 Task: Check the sale-to-list ratio of bar in the last 5 years.
Action: Mouse moved to (987, 220)
Screenshot: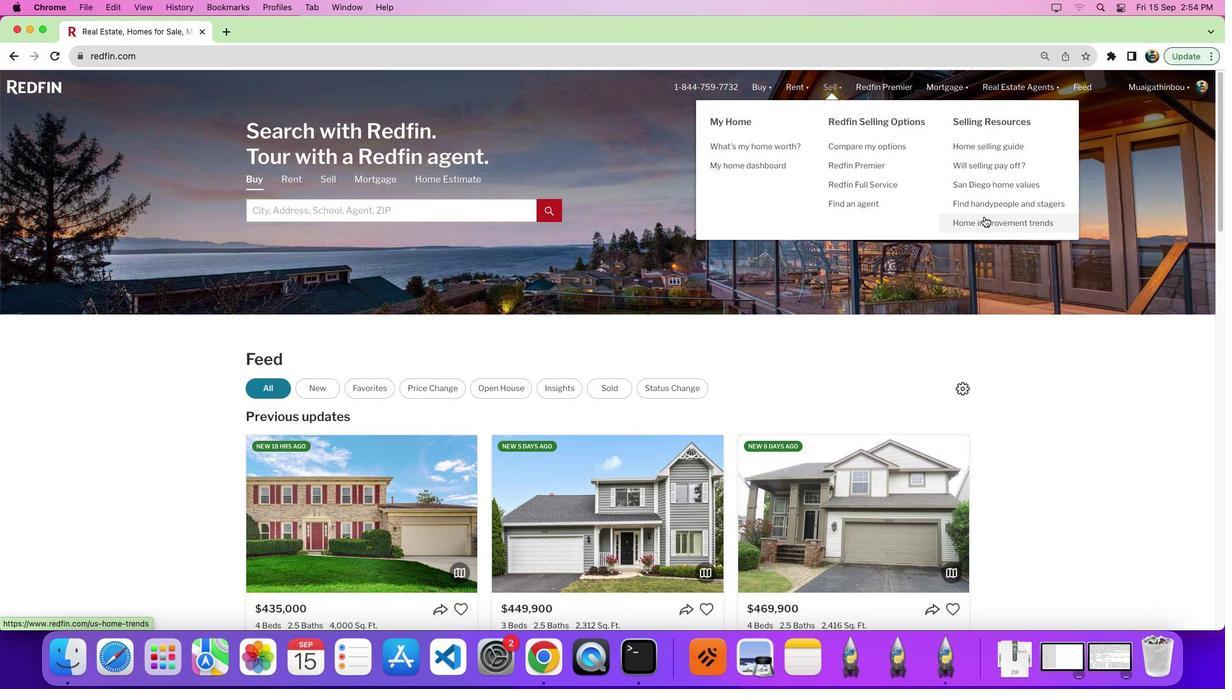 
Action: Mouse pressed left at (987, 220)
Screenshot: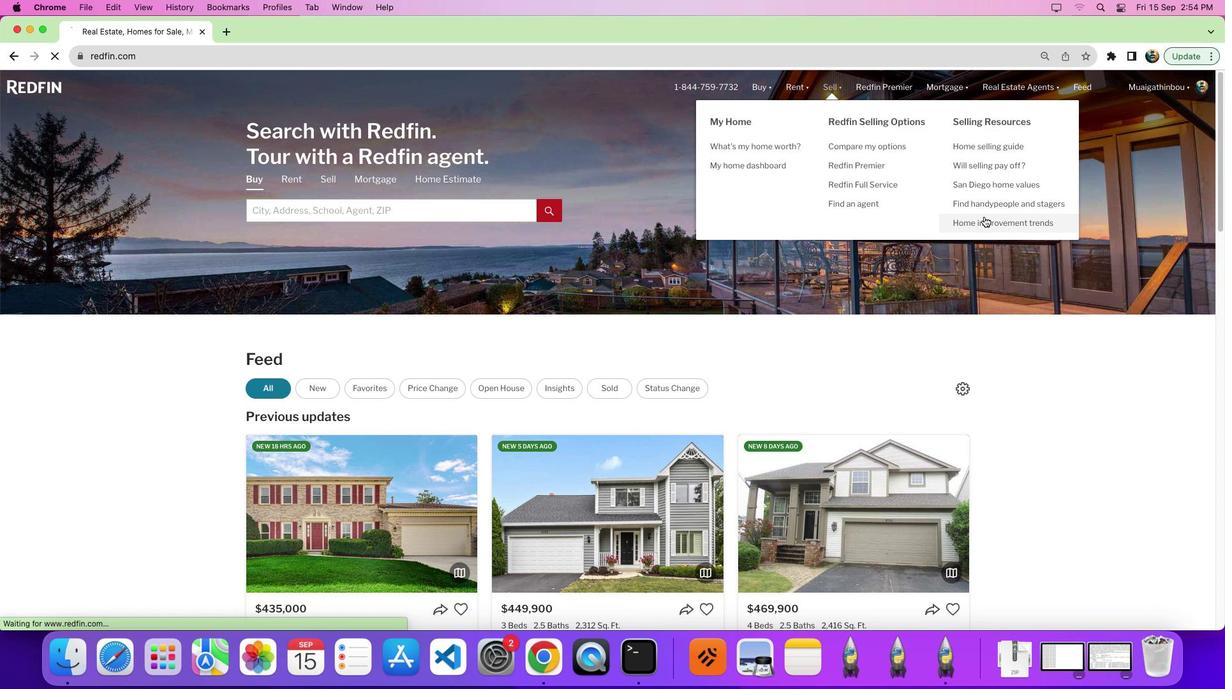 
Action: Mouse pressed left at (987, 220)
Screenshot: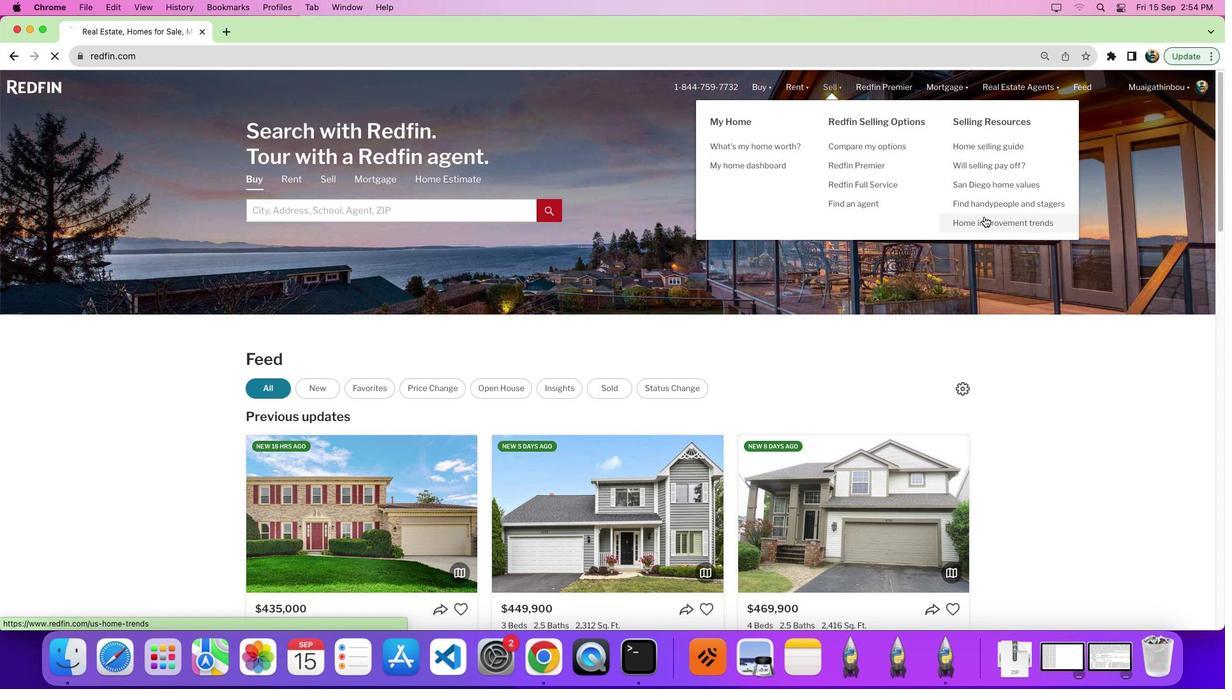 
Action: Mouse moved to (594, 324)
Screenshot: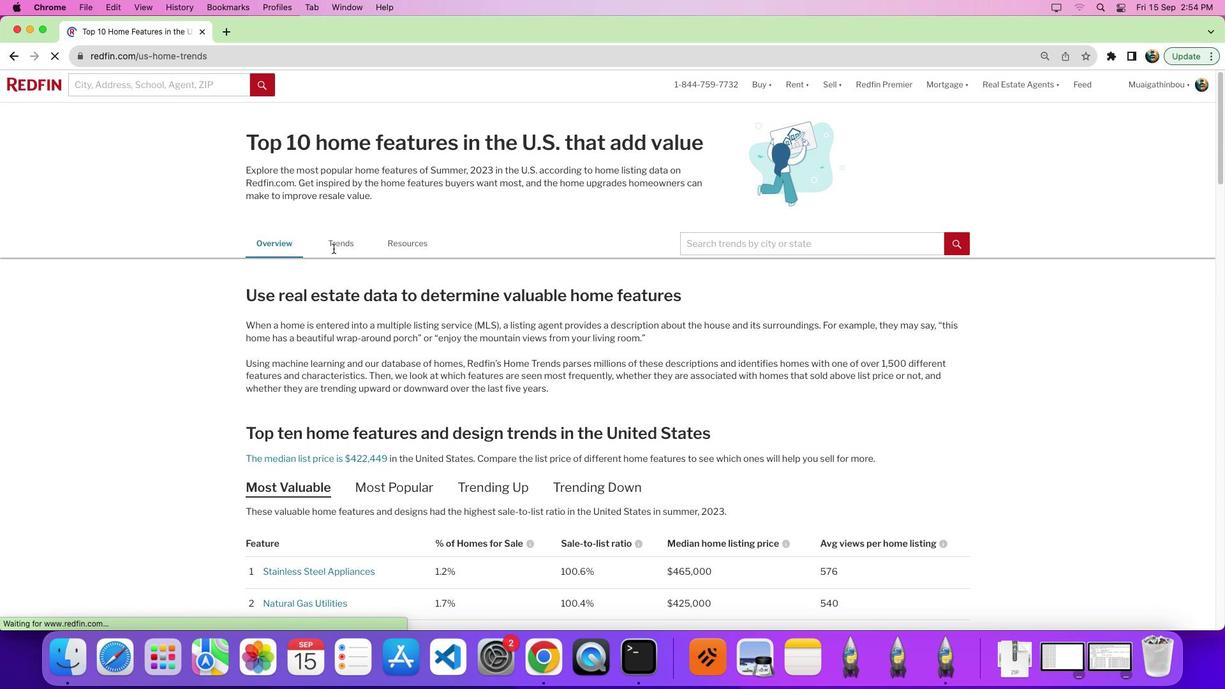 
Action: Mouse scrolled (594, 324) with delta (3, 2)
Screenshot: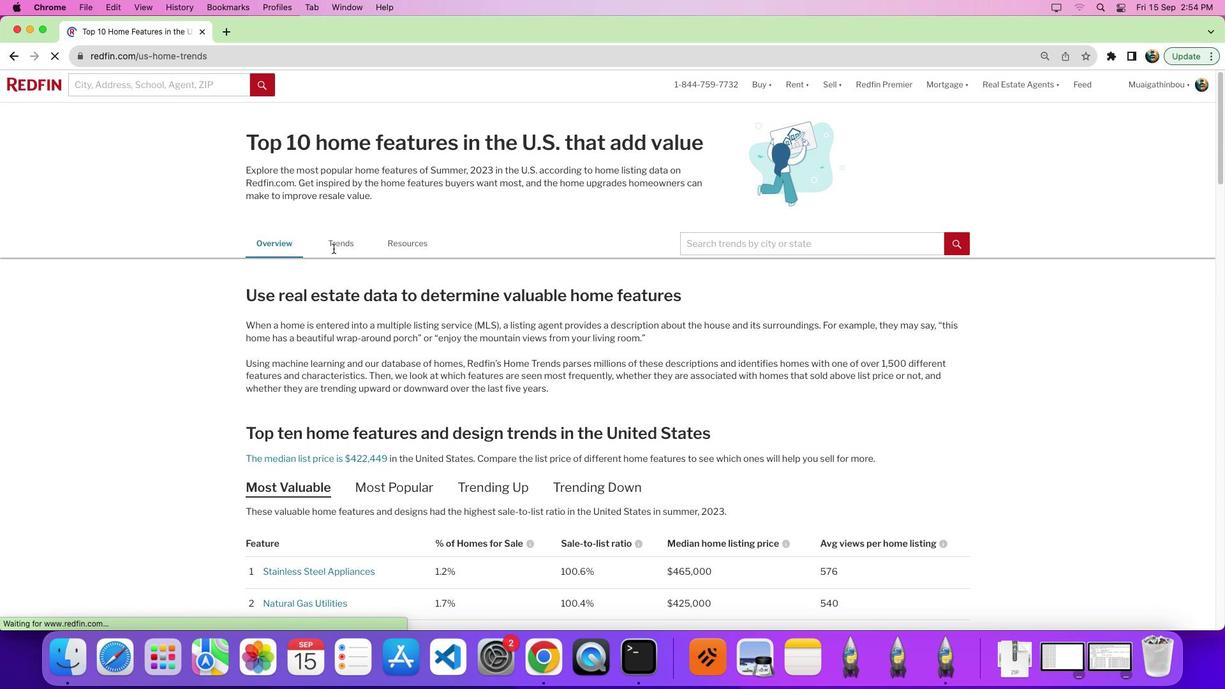 
Action: Mouse moved to (351, 253)
Screenshot: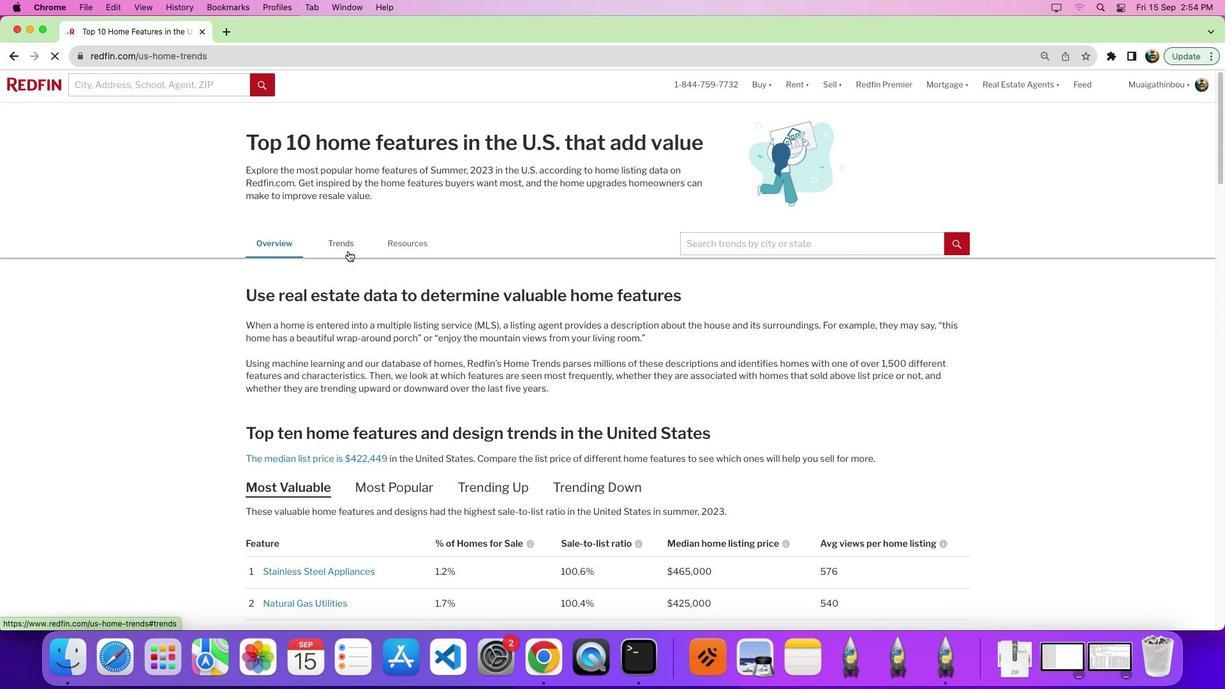 
Action: Mouse pressed left at (351, 253)
Screenshot: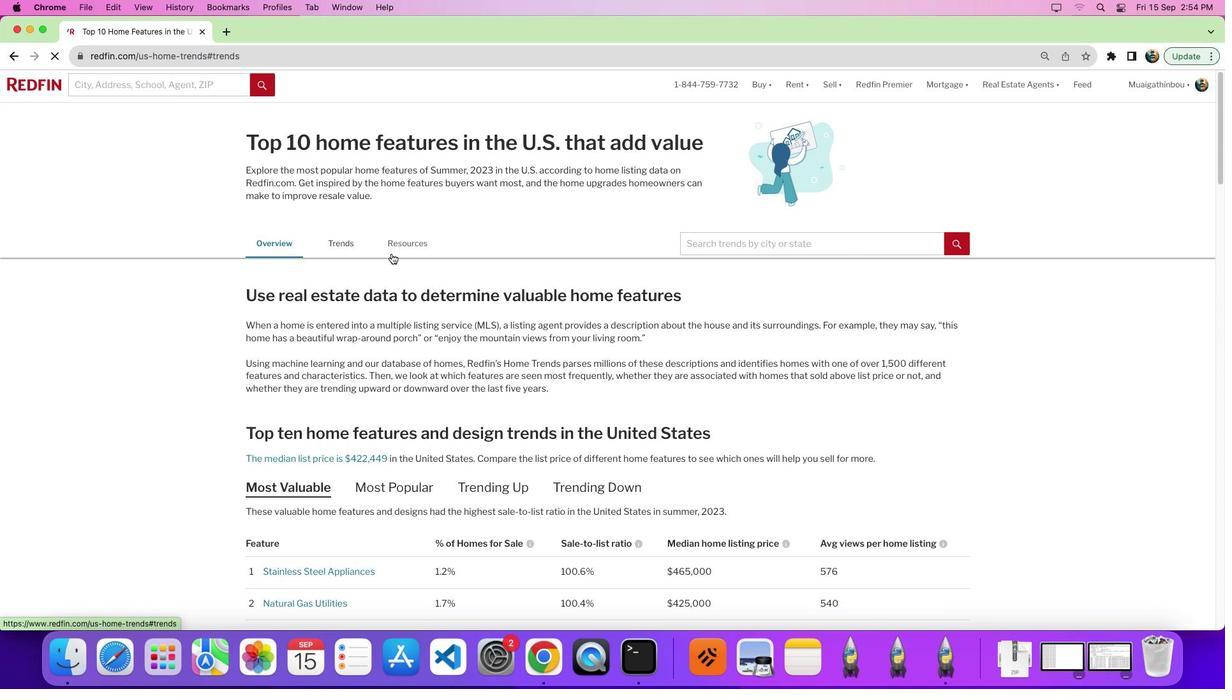 
Action: Mouse moved to (555, 276)
Screenshot: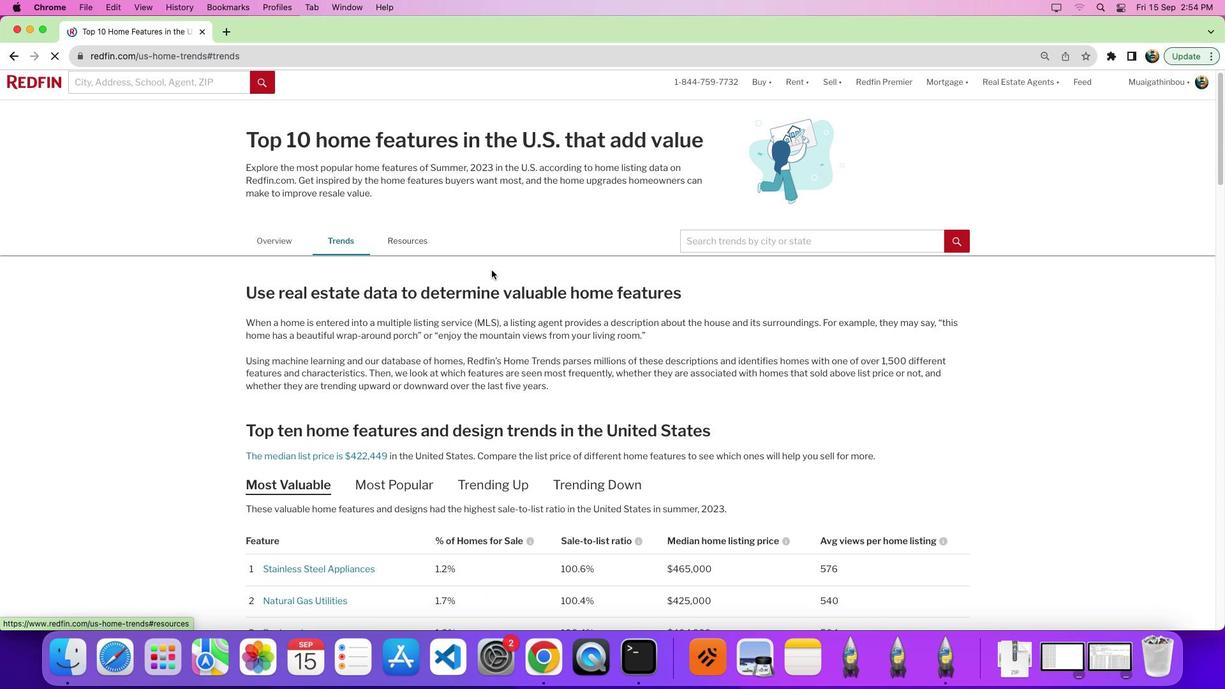 
Action: Mouse scrolled (555, 276) with delta (3, 2)
Screenshot: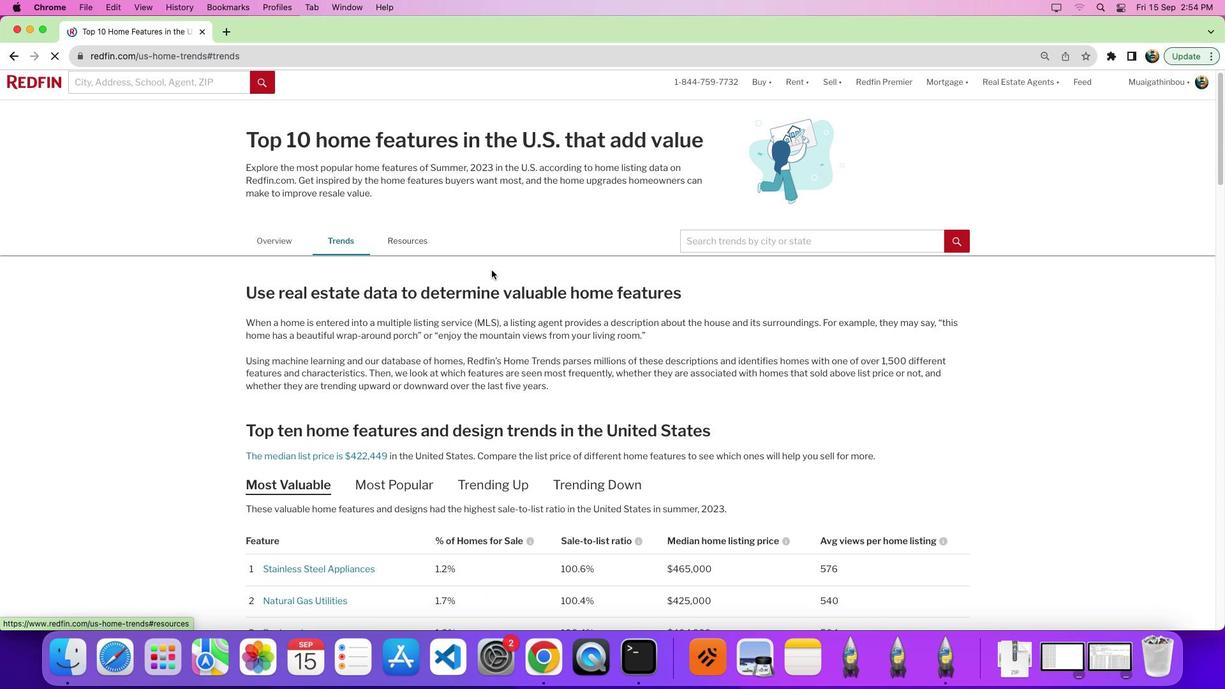 
Action: Mouse moved to (553, 296)
Screenshot: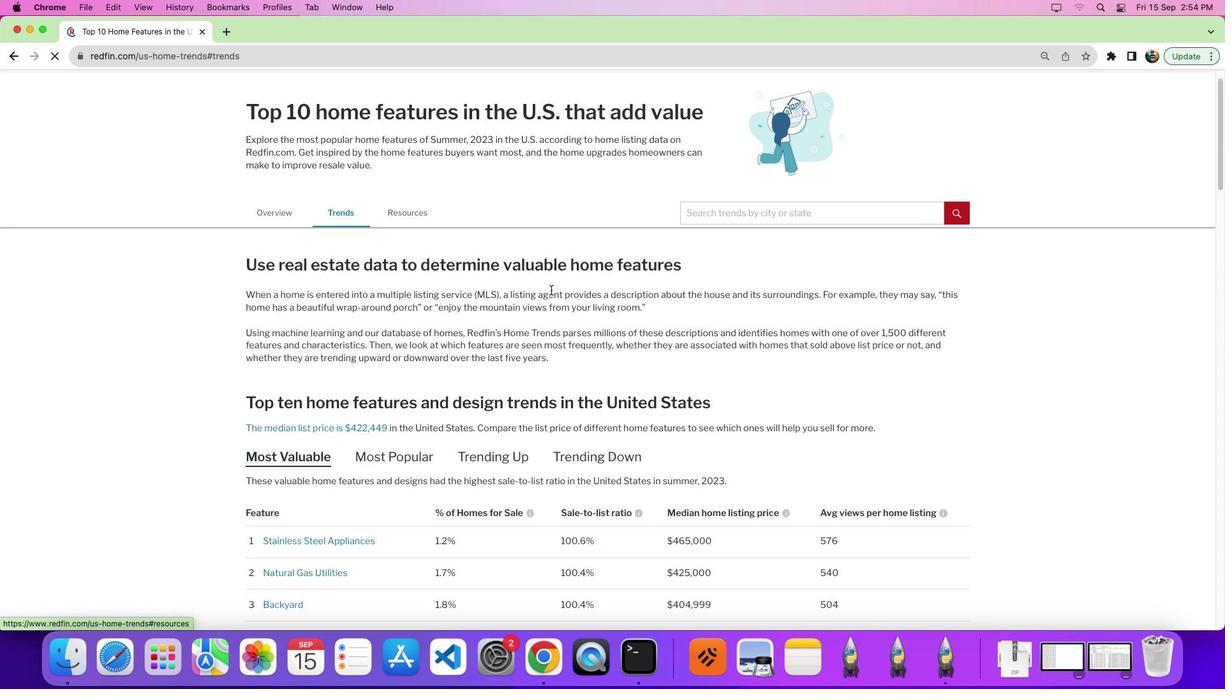 
Action: Mouse scrolled (553, 296) with delta (3, 2)
Screenshot: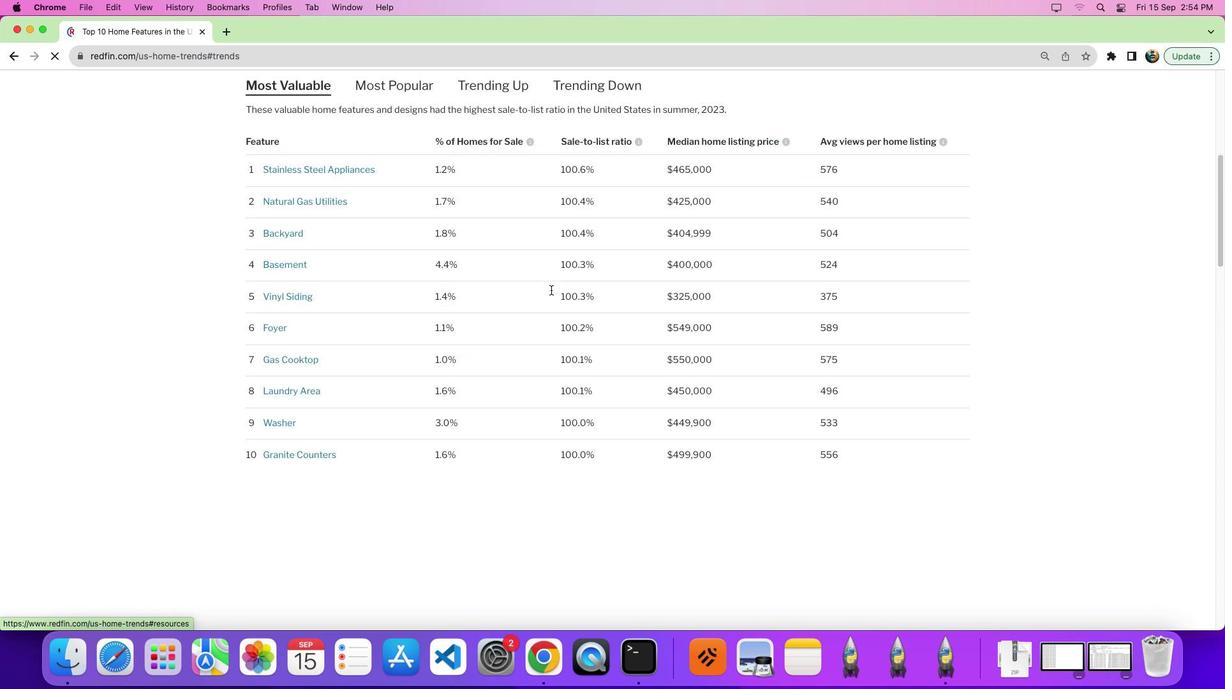 
Action: Mouse scrolled (553, 296) with delta (3, 2)
Screenshot: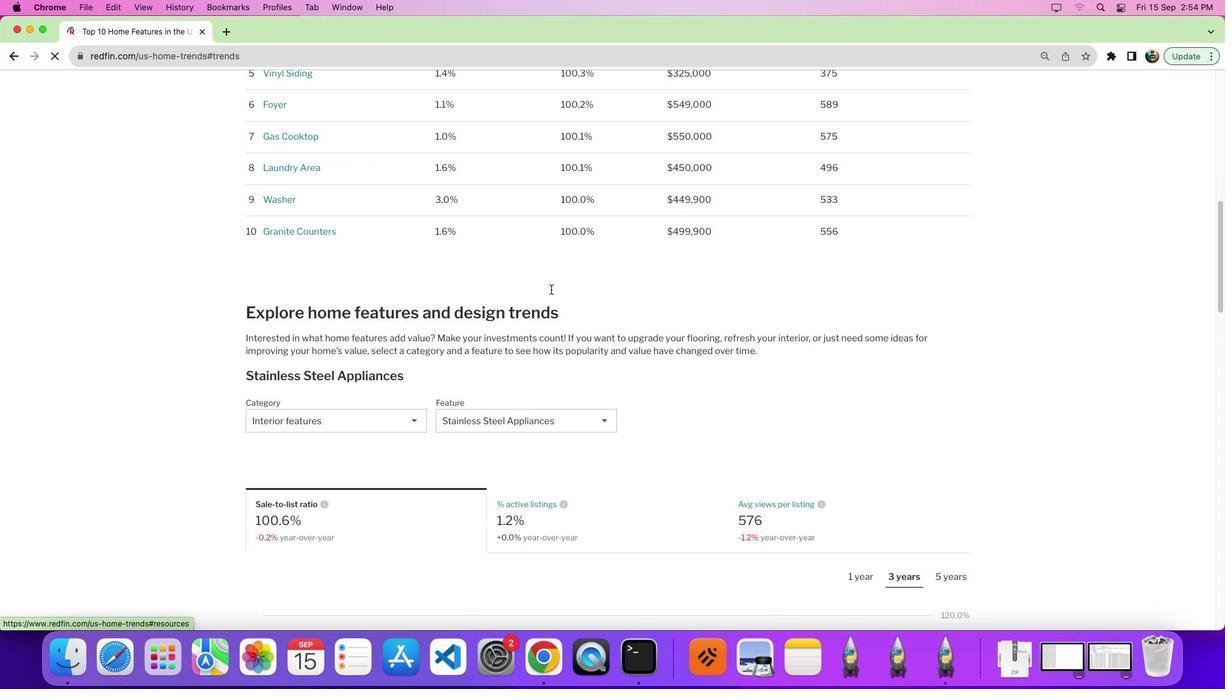 
Action: Mouse moved to (553, 296)
Screenshot: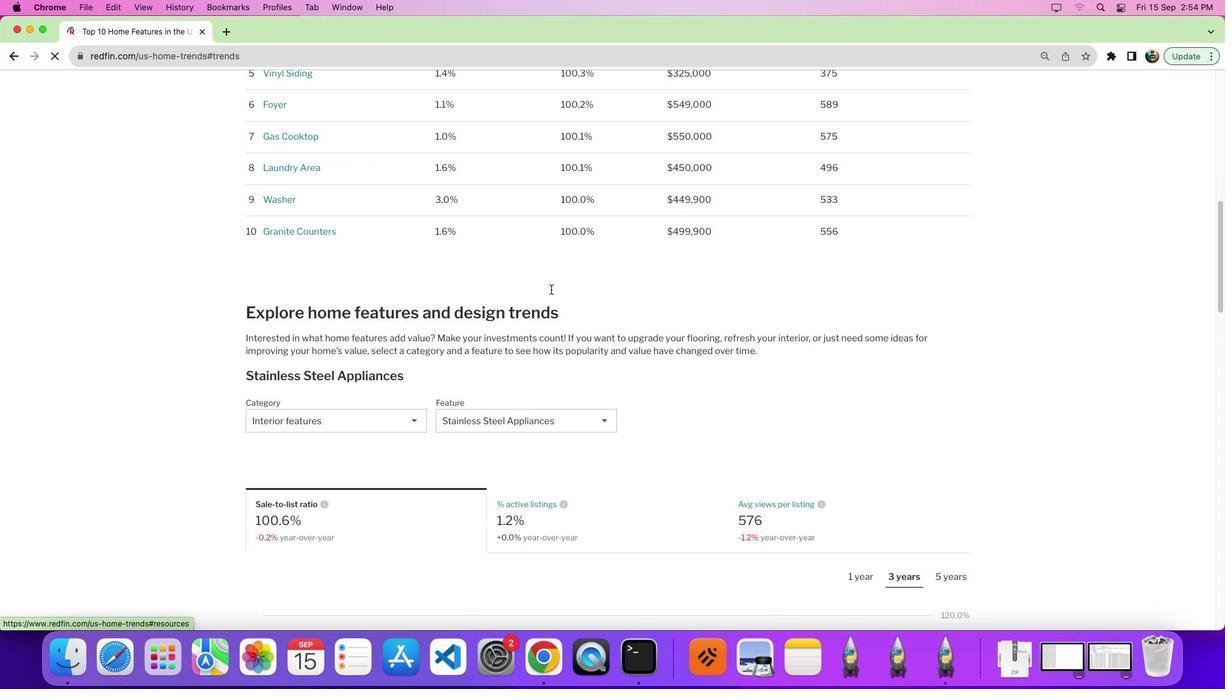 
Action: Mouse scrolled (553, 296) with delta (3, -1)
Screenshot: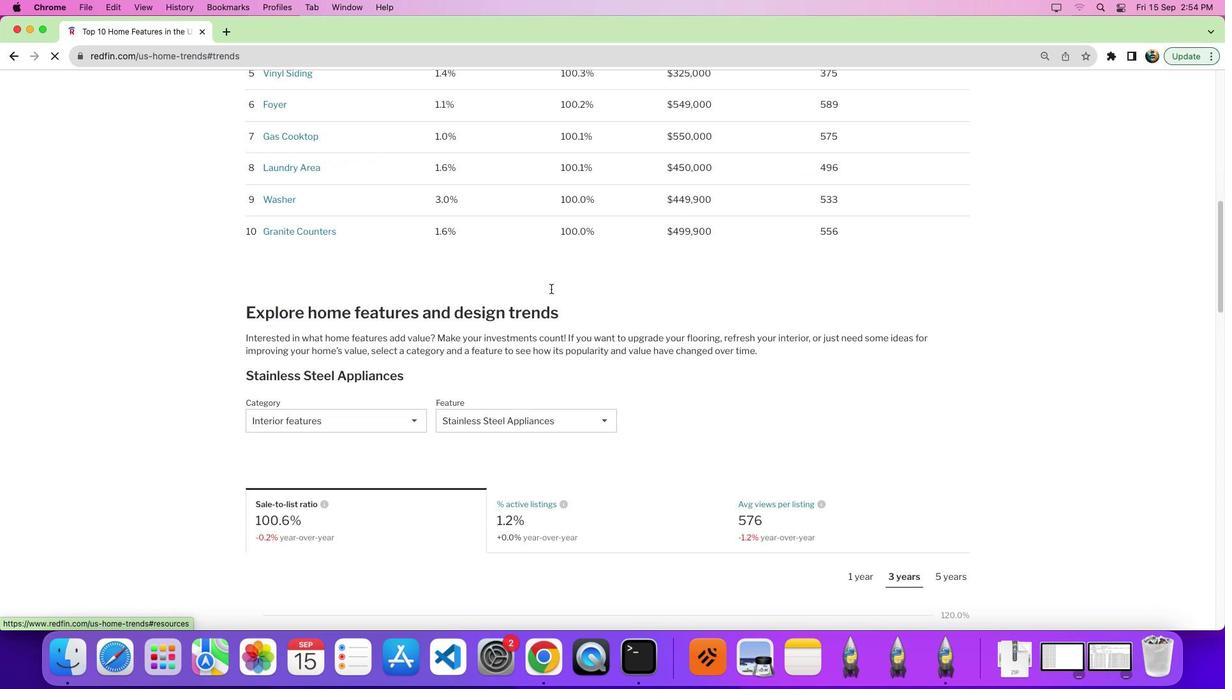 
Action: Mouse moved to (553, 295)
Screenshot: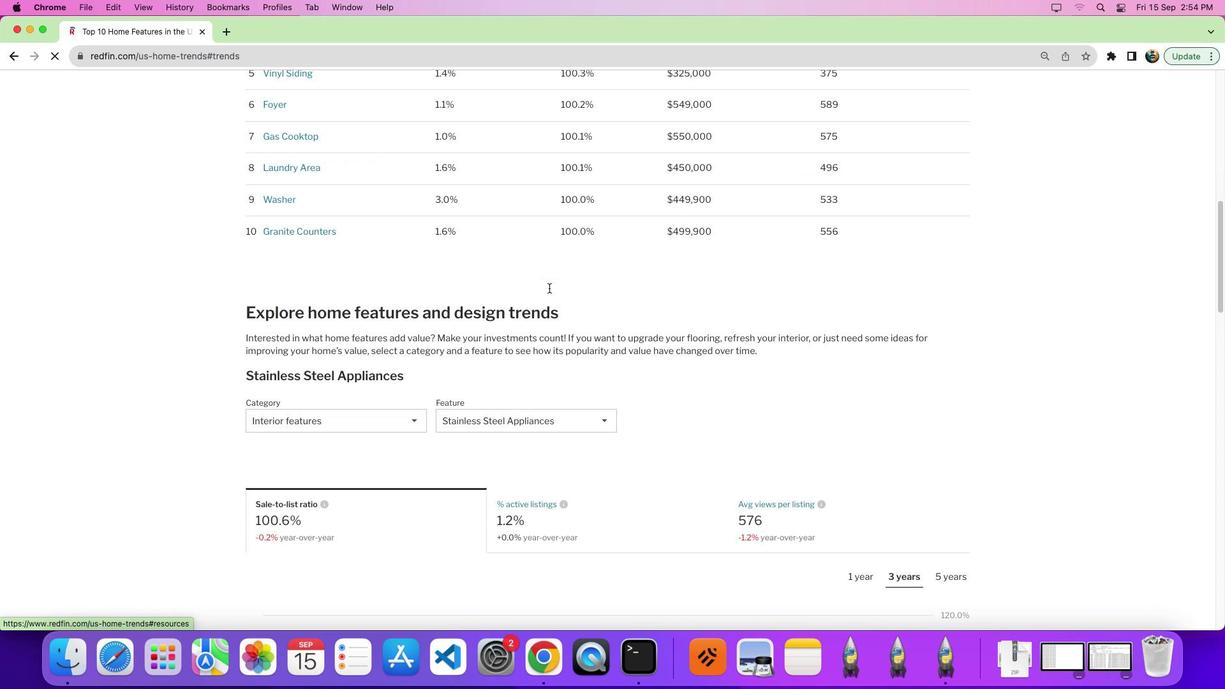 
Action: Mouse scrolled (553, 295) with delta (3, -4)
Screenshot: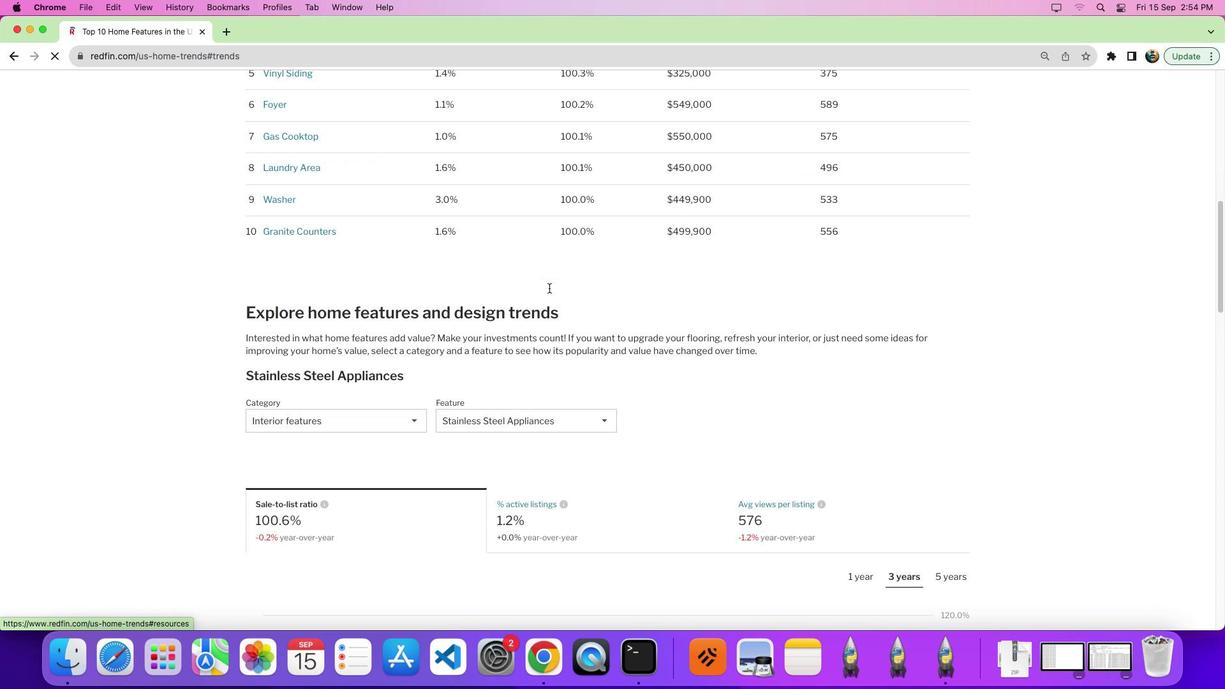 
Action: Mouse moved to (550, 291)
Screenshot: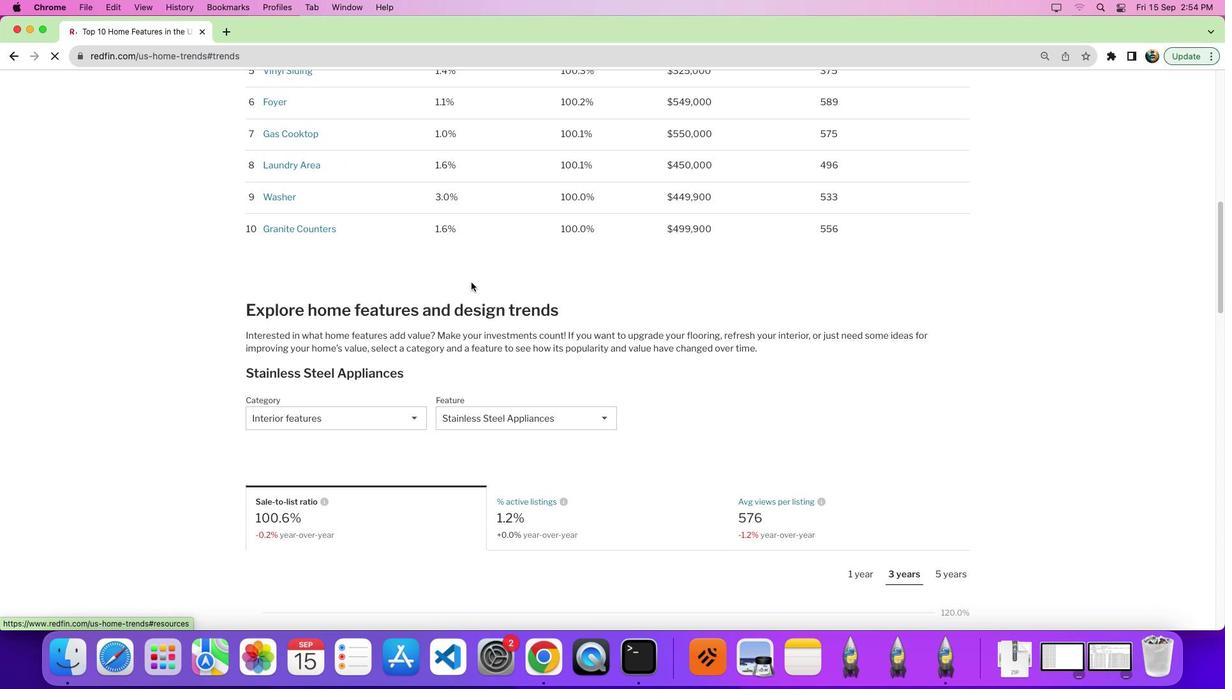 
Action: Mouse scrolled (550, 291) with delta (3, 2)
Screenshot: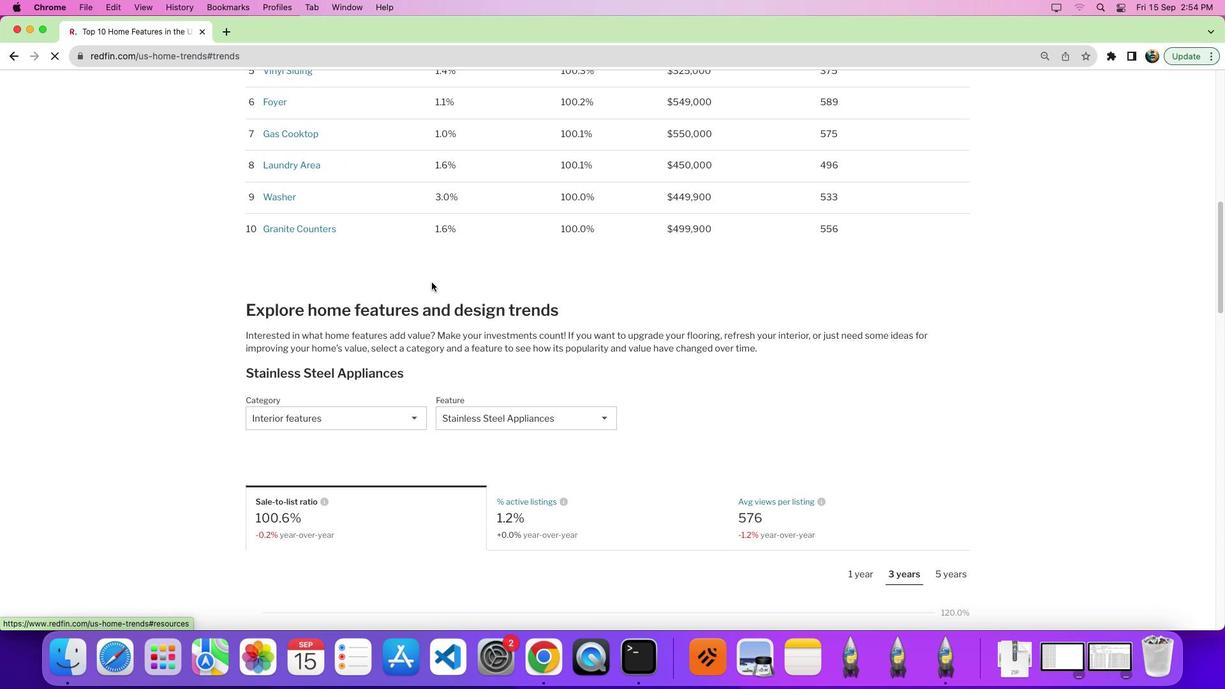 
Action: Mouse moved to (373, 420)
Screenshot: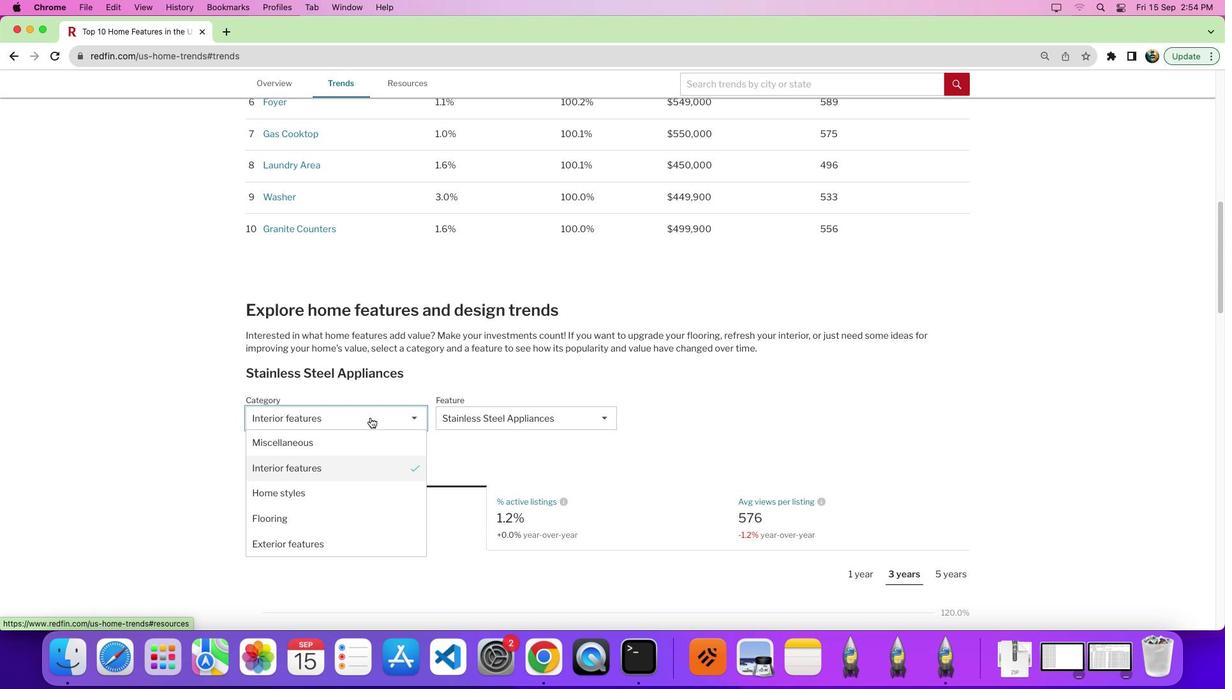
Action: Mouse pressed left at (373, 420)
Screenshot: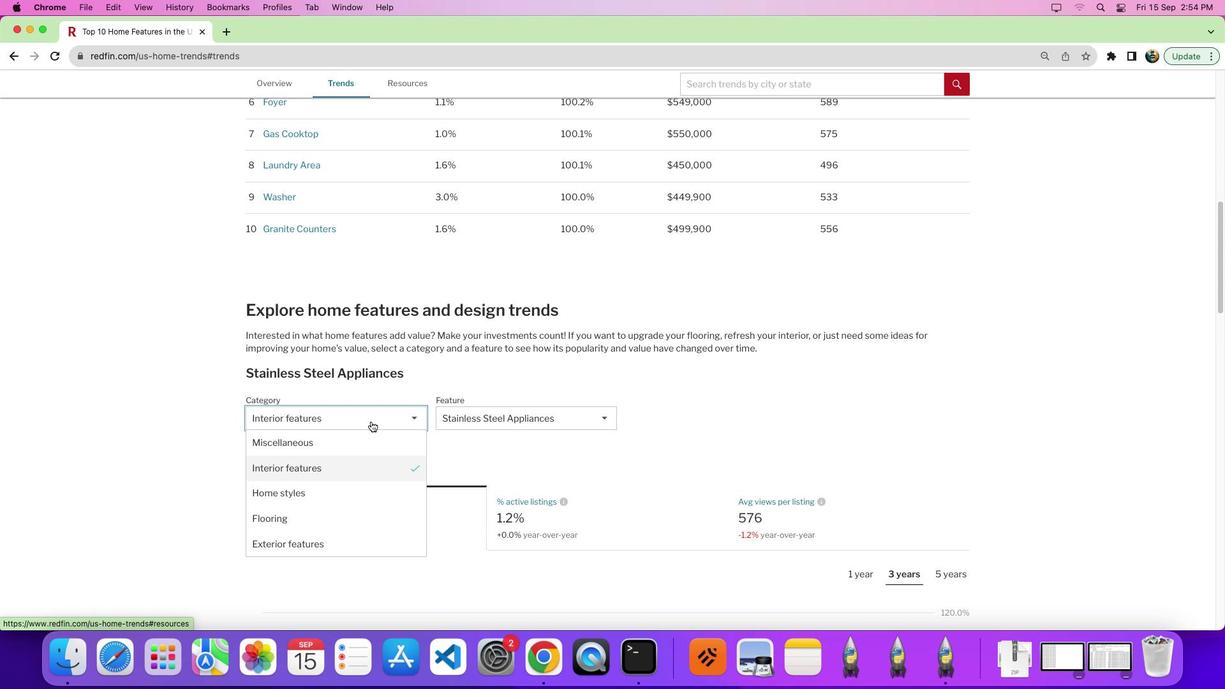 
Action: Mouse moved to (365, 469)
Screenshot: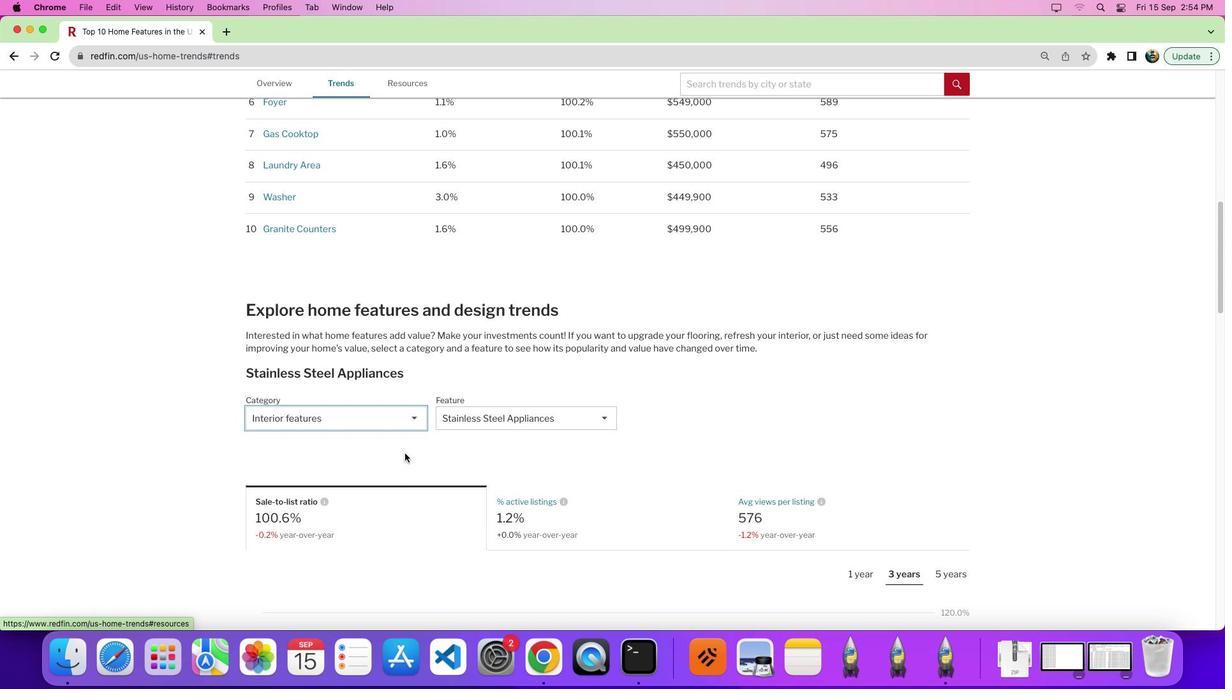 
Action: Mouse pressed left at (365, 469)
Screenshot: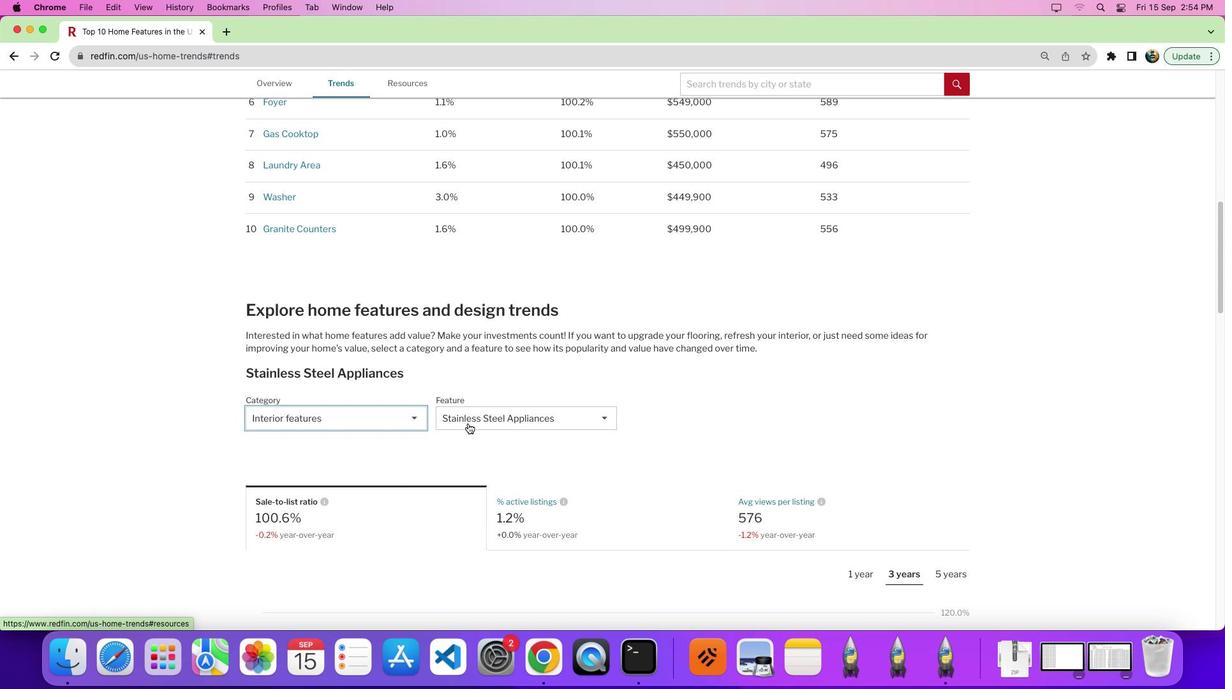 
Action: Mouse moved to (497, 416)
Screenshot: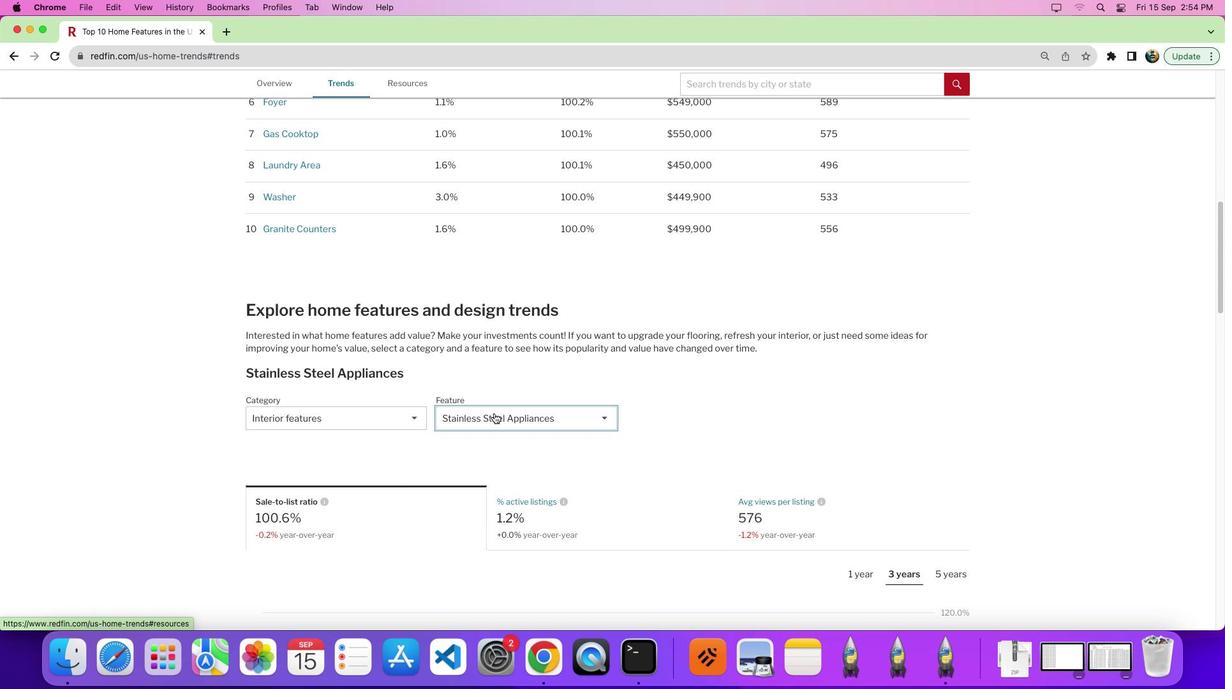 
Action: Mouse pressed left at (497, 416)
Screenshot: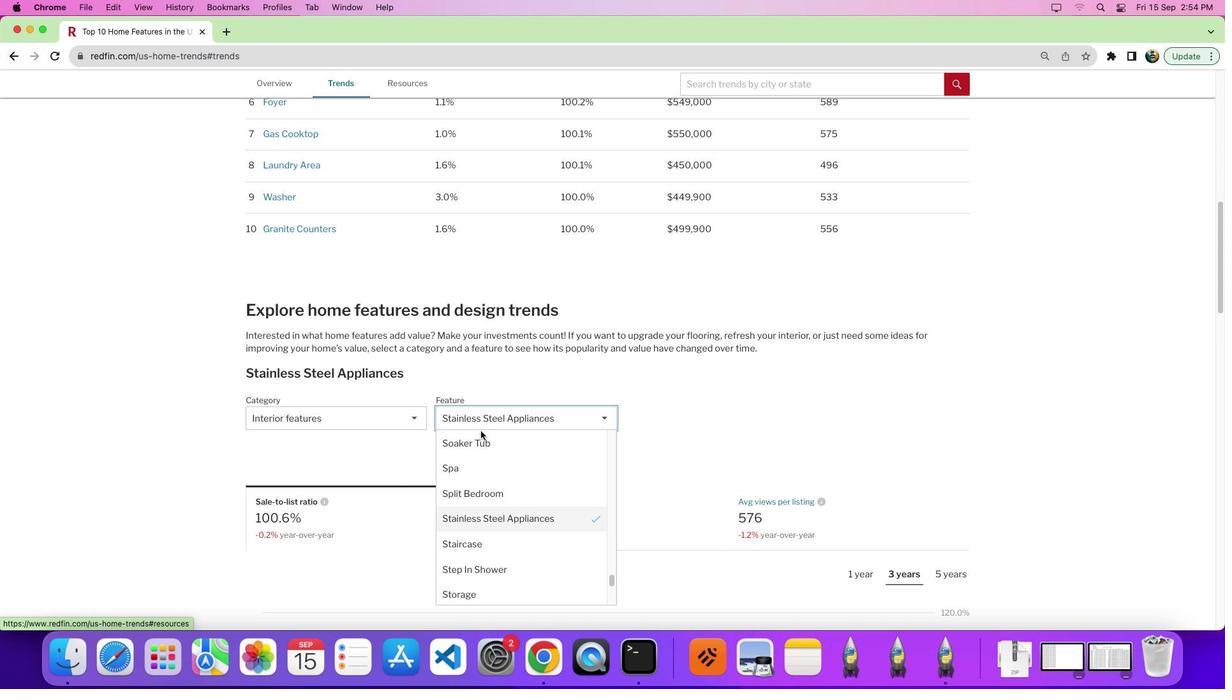 
Action: Mouse moved to (499, 462)
Screenshot: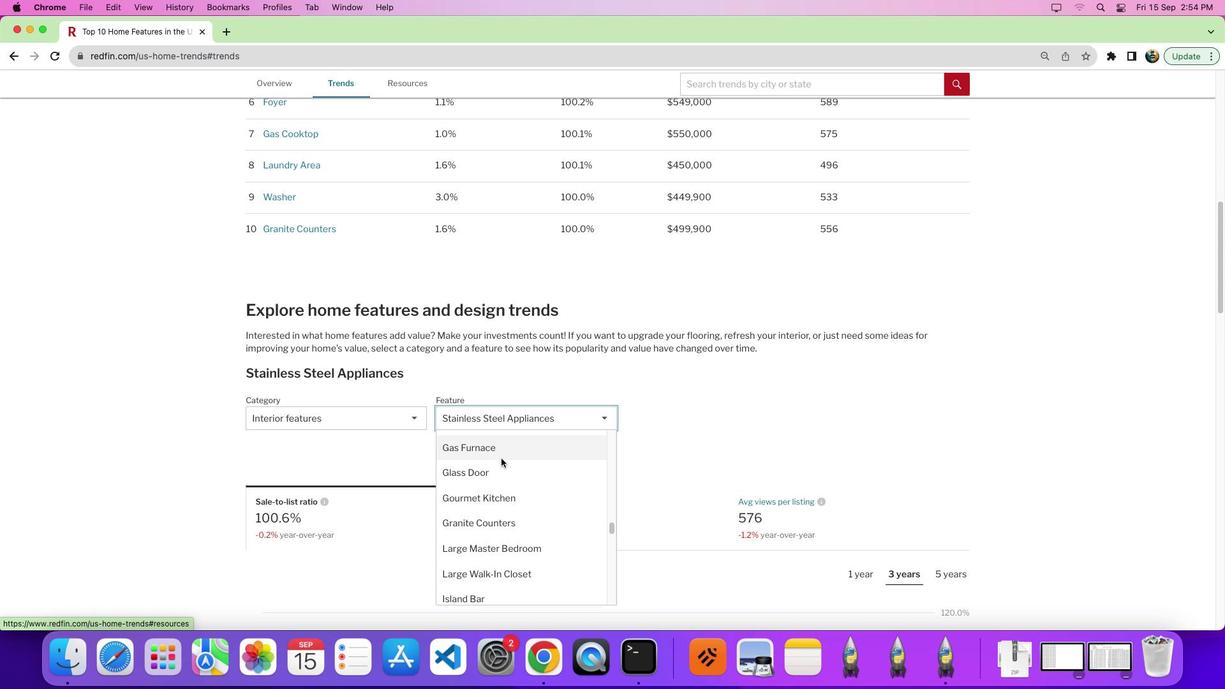 
Action: Mouse scrolled (499, 462) with delta (3, 3)
Screenshot: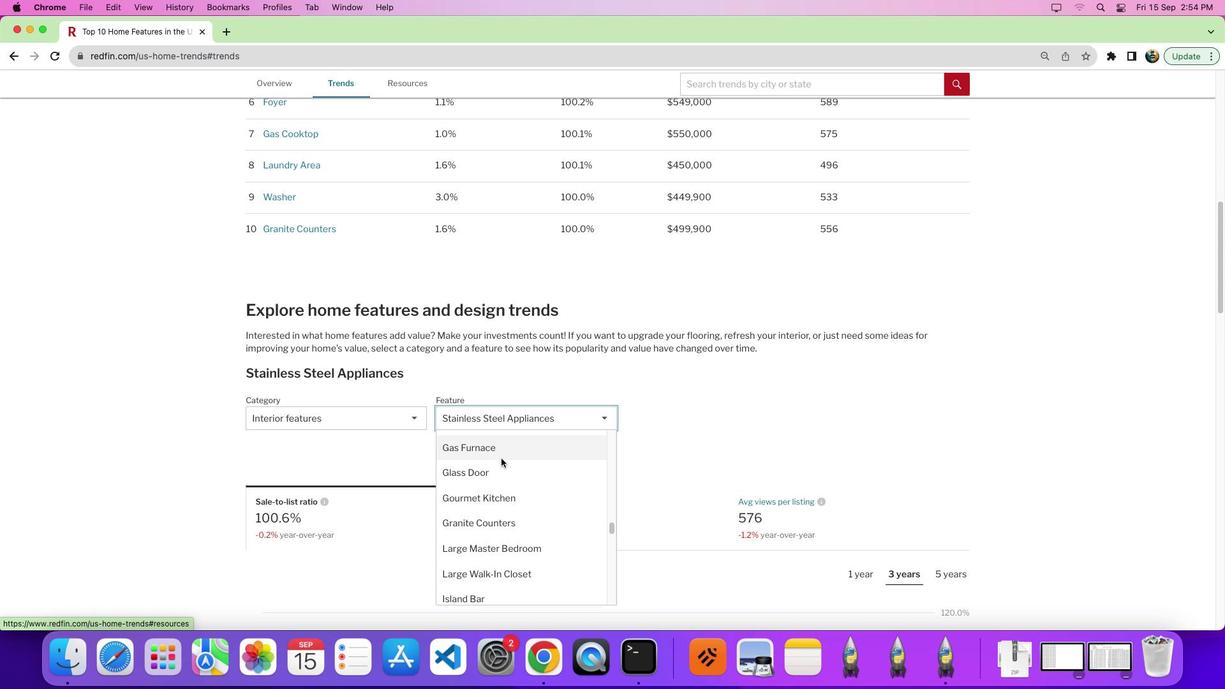 
Action: Mouse scrolled (499, 462) with delta (3, 4)
Screenshot: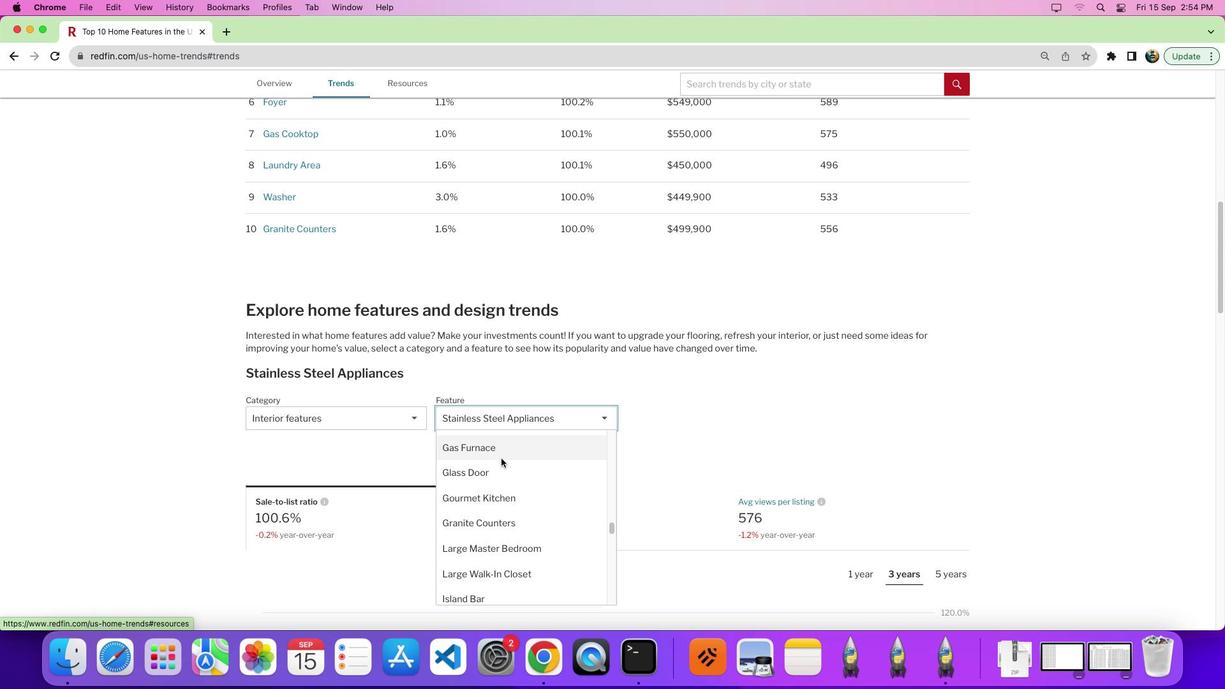
Action: Mouse moved to (499, 462)
Screenshot: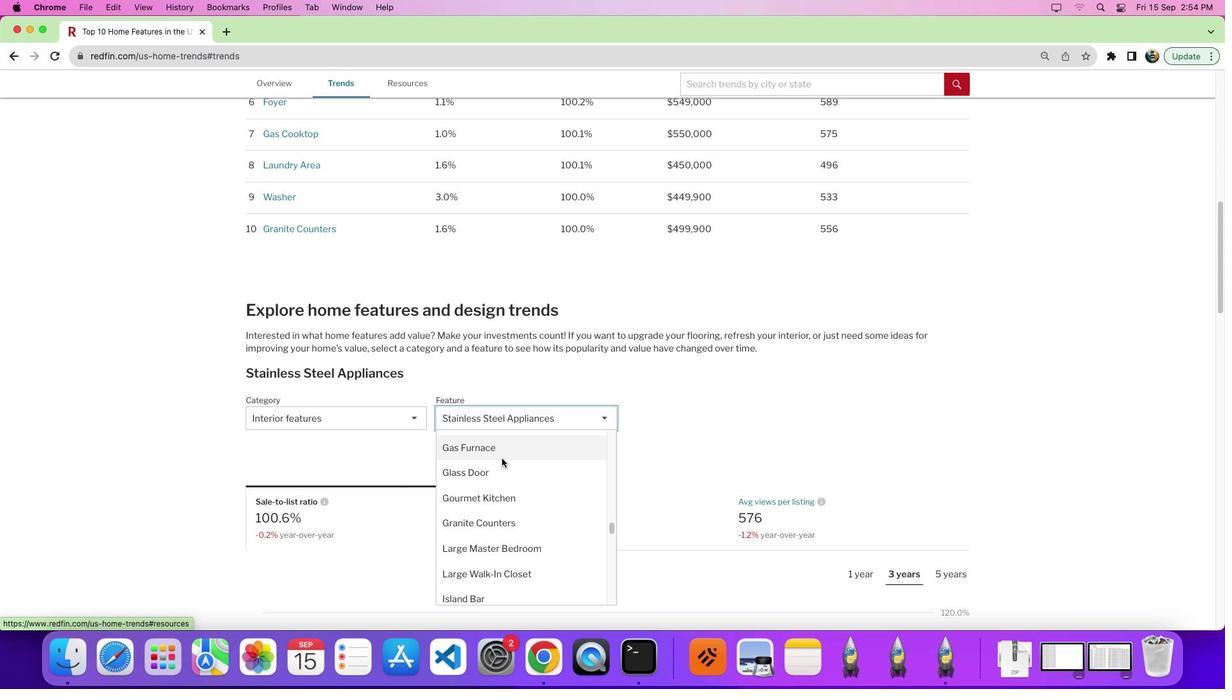 
Action: Mouse scrolled (499, 462) with delta (3, 9)
Screenshot: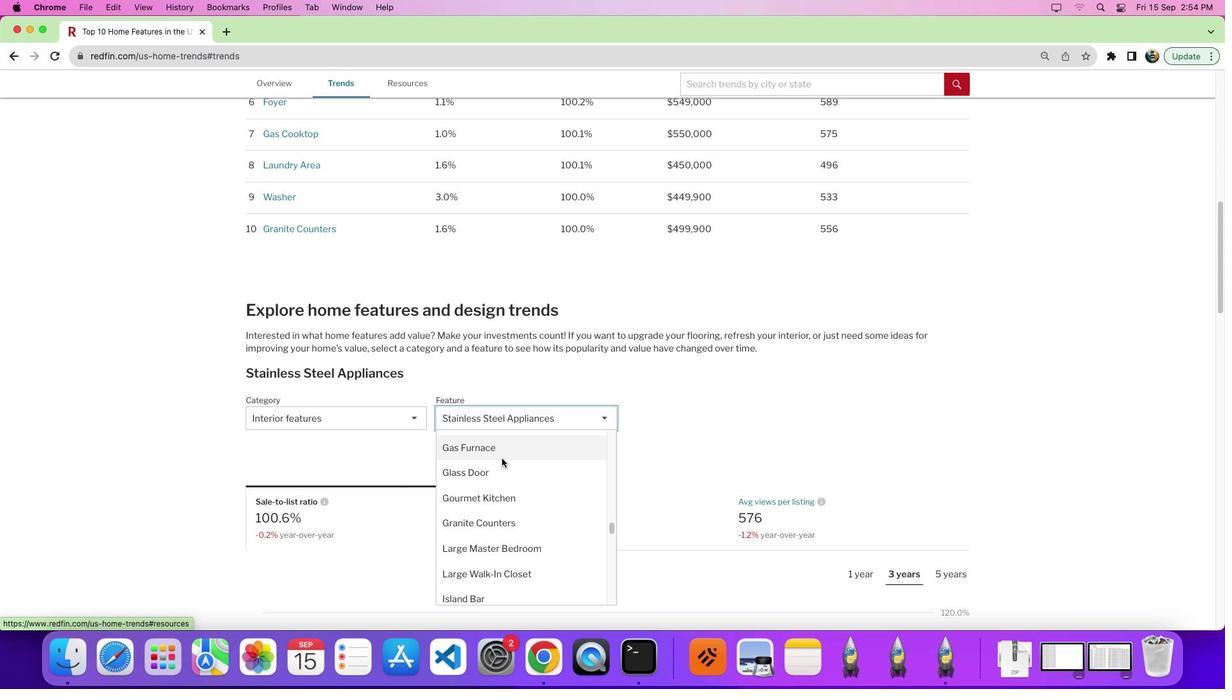 
Action: Mouse scrolled (499, 462) with delta (3, 12)
Screenshot: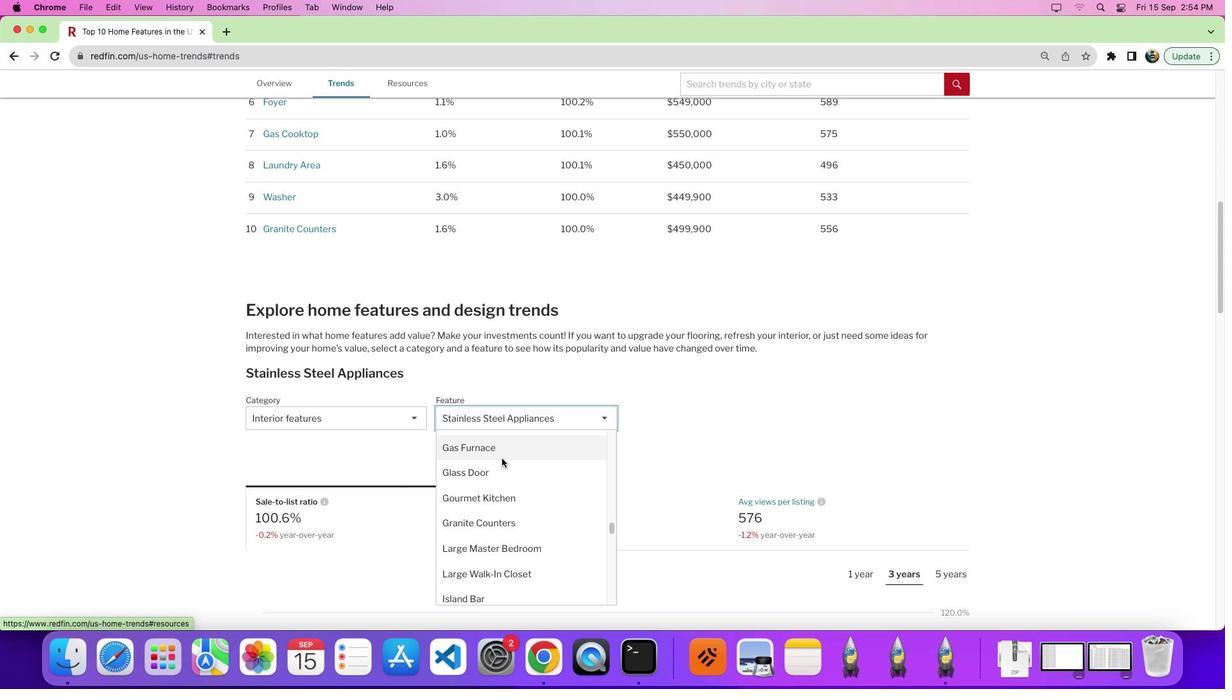 
Action: Mouse moved to (506, 462)
Screenshot: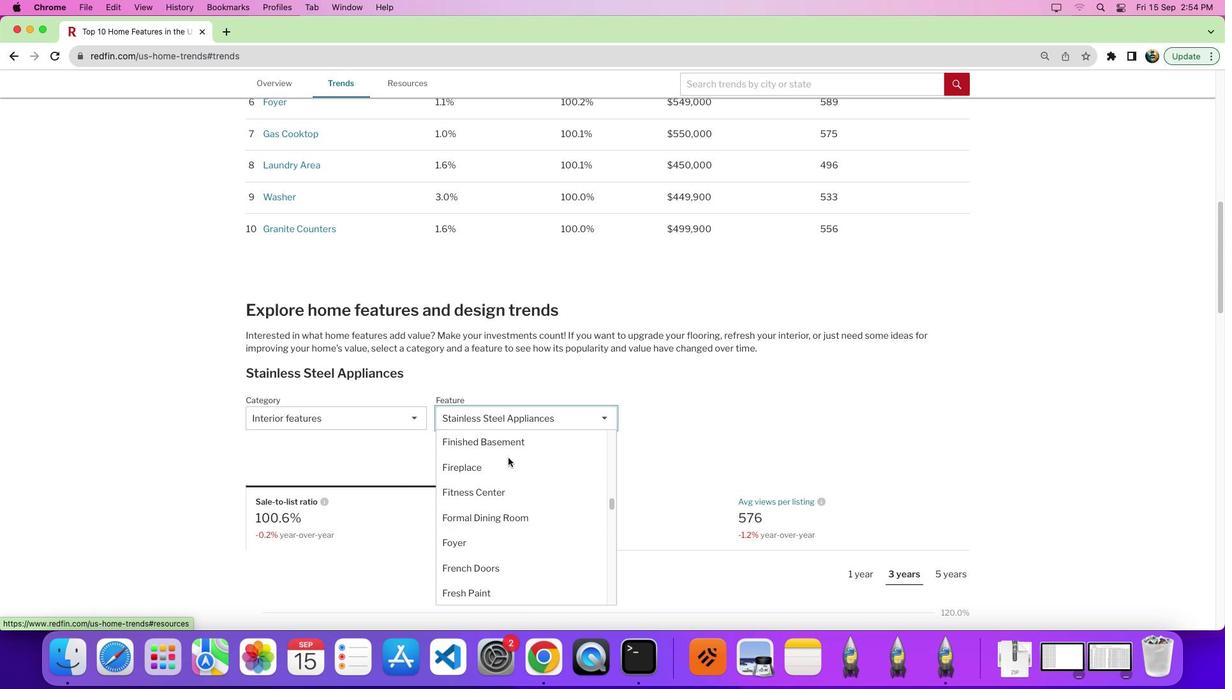 
Action: Mouse scrolled (506, 462) with delta (3, 3)
Screenshot: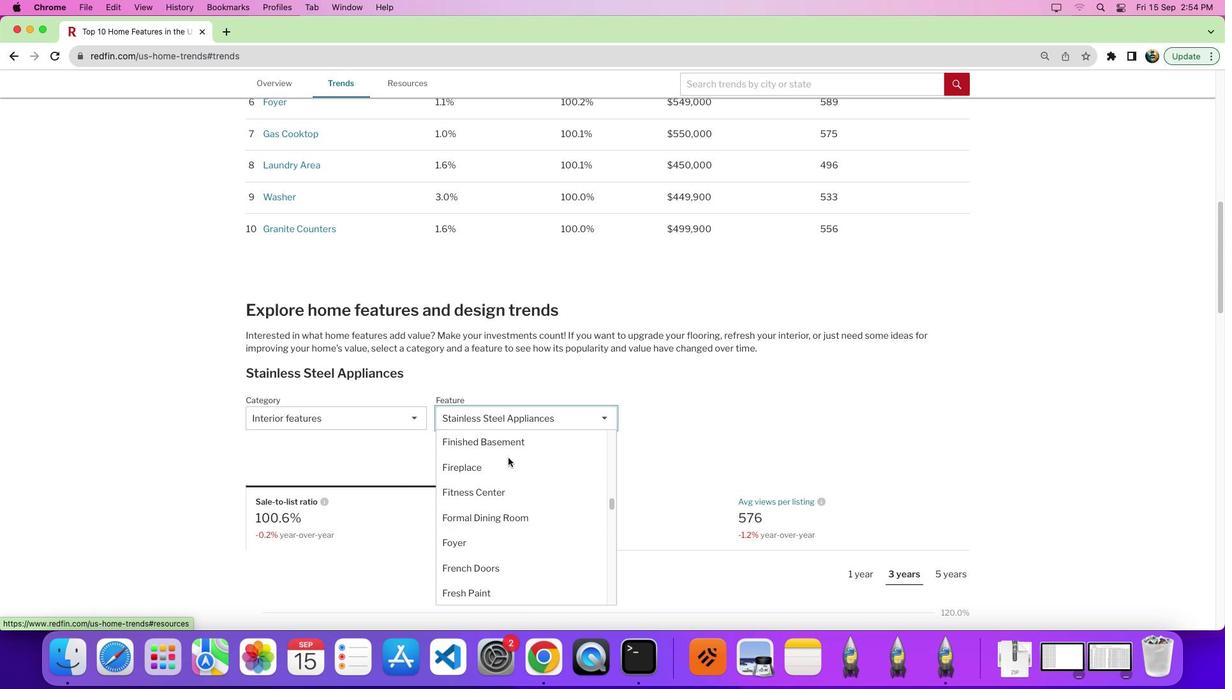
Action: Mouse scrolled (506, 462) with delta (3, 4)
Screenshot: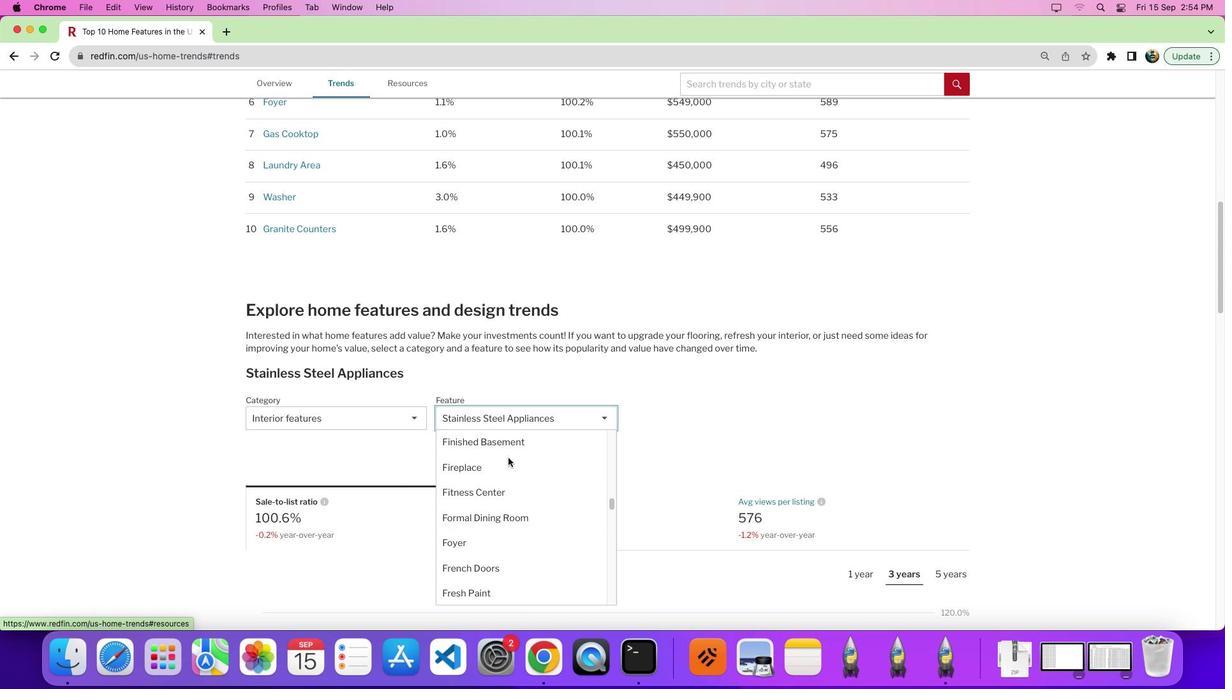 
Action: Mouse scrolled (506, 462) with delta (3, 9)
Screenshot: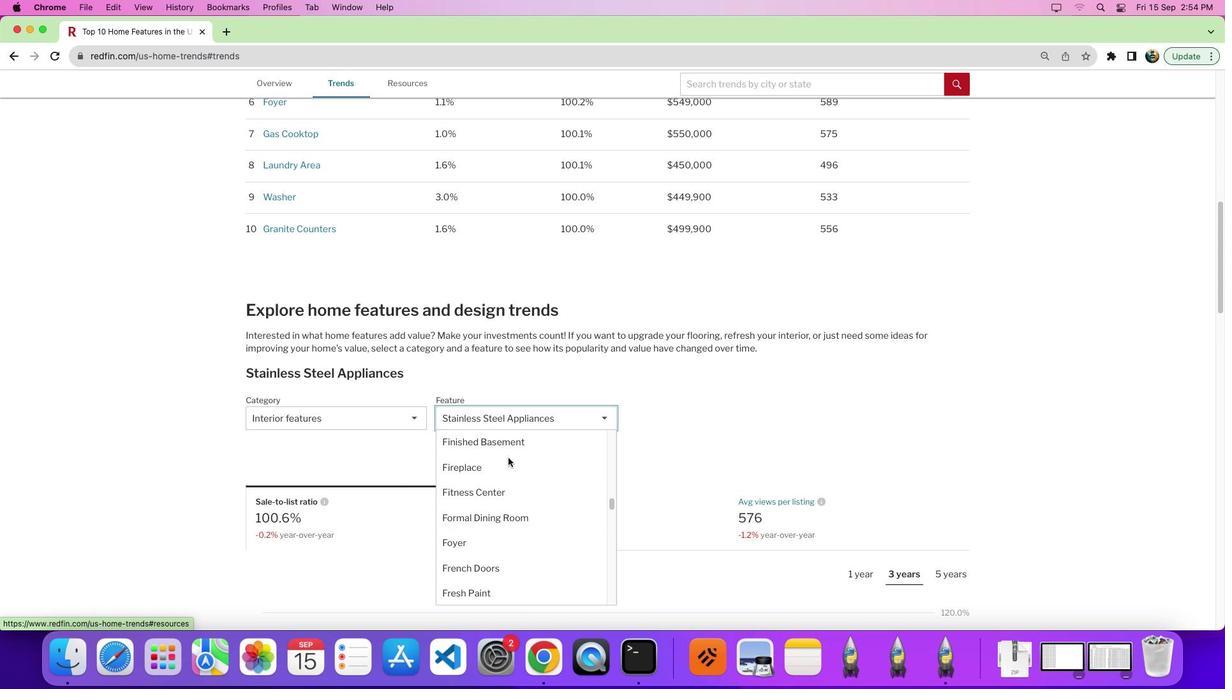 
Action: Mouse moved to (518, 497)
Screenshot: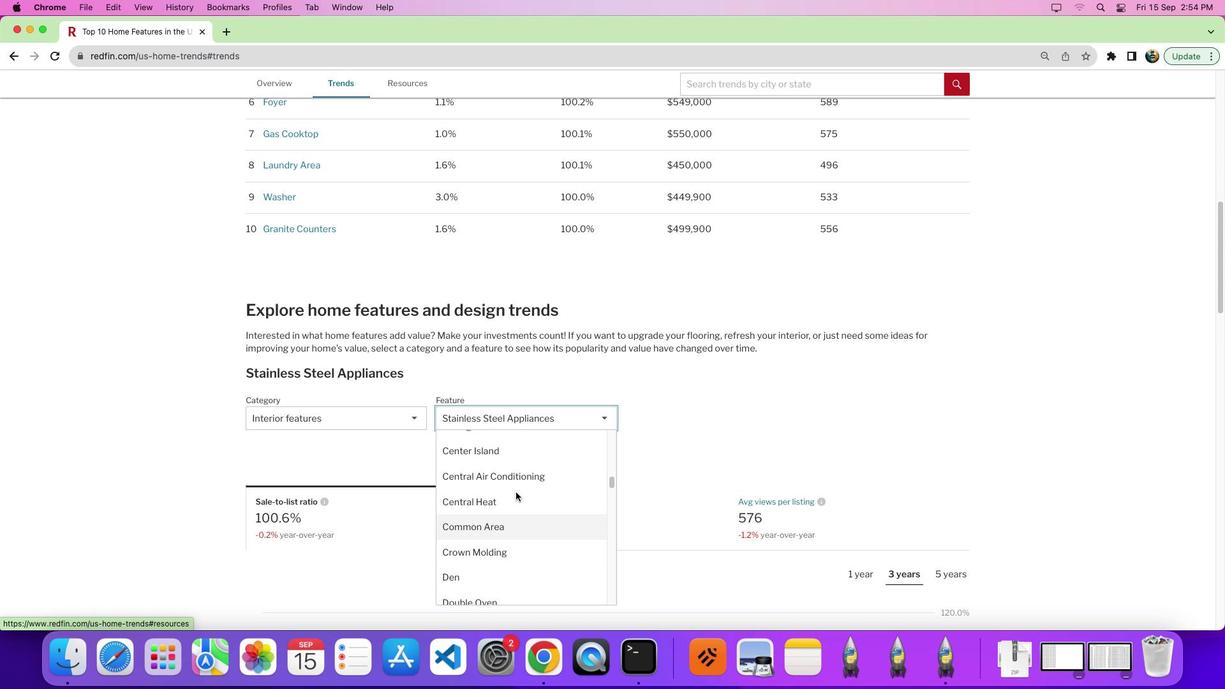
Action: Mouse scrolled (518, 497) with delta (3, 3)
Screenshot: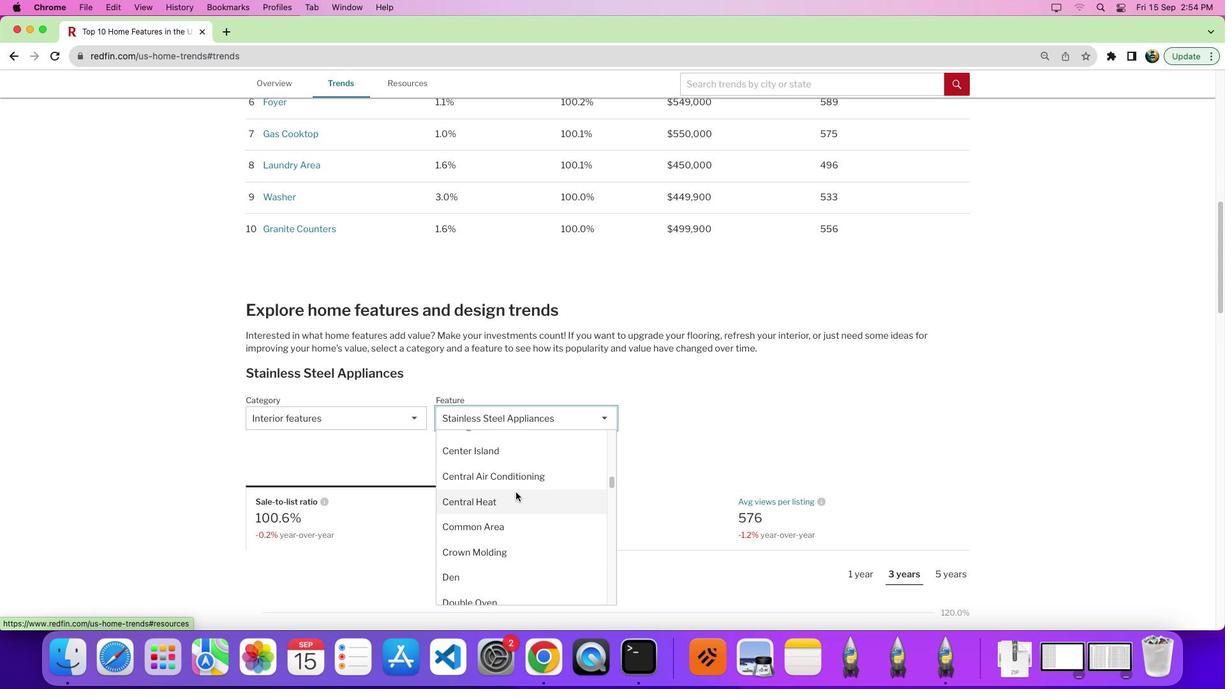 
Action: Mouse scrolled (518, 497) with delta (3, 3)
Screenshot: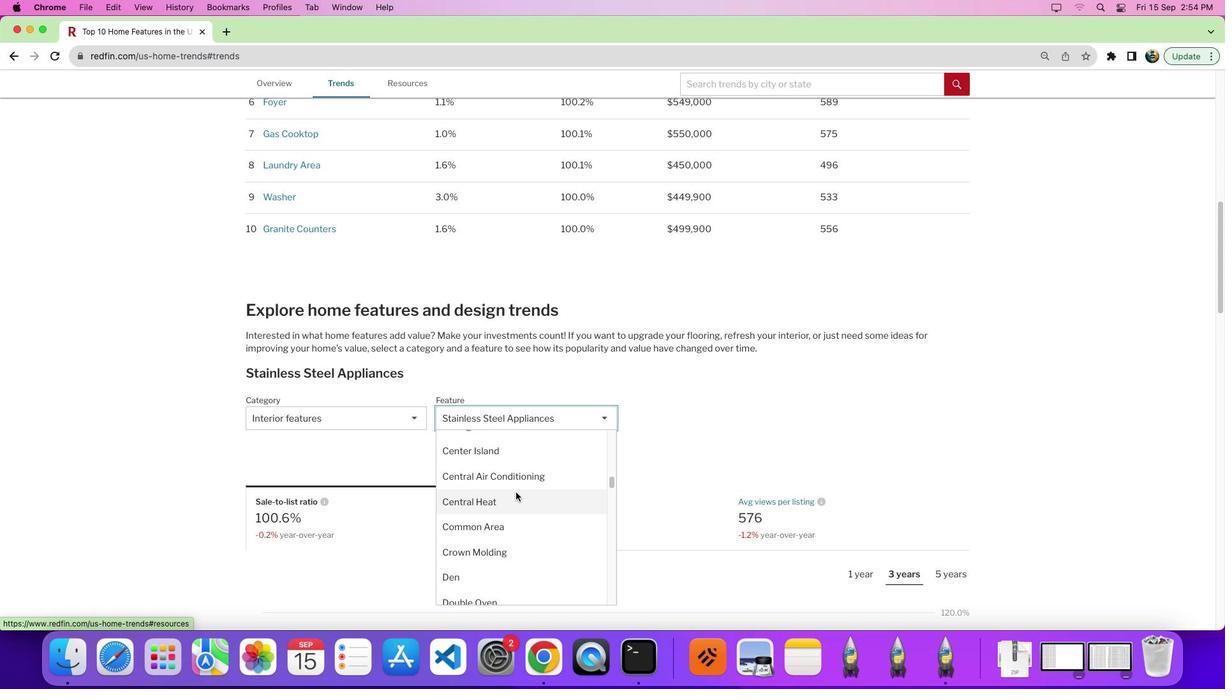 
Action: Mouse scrolled (518, 497) with delta (3, 8)
Screenshot: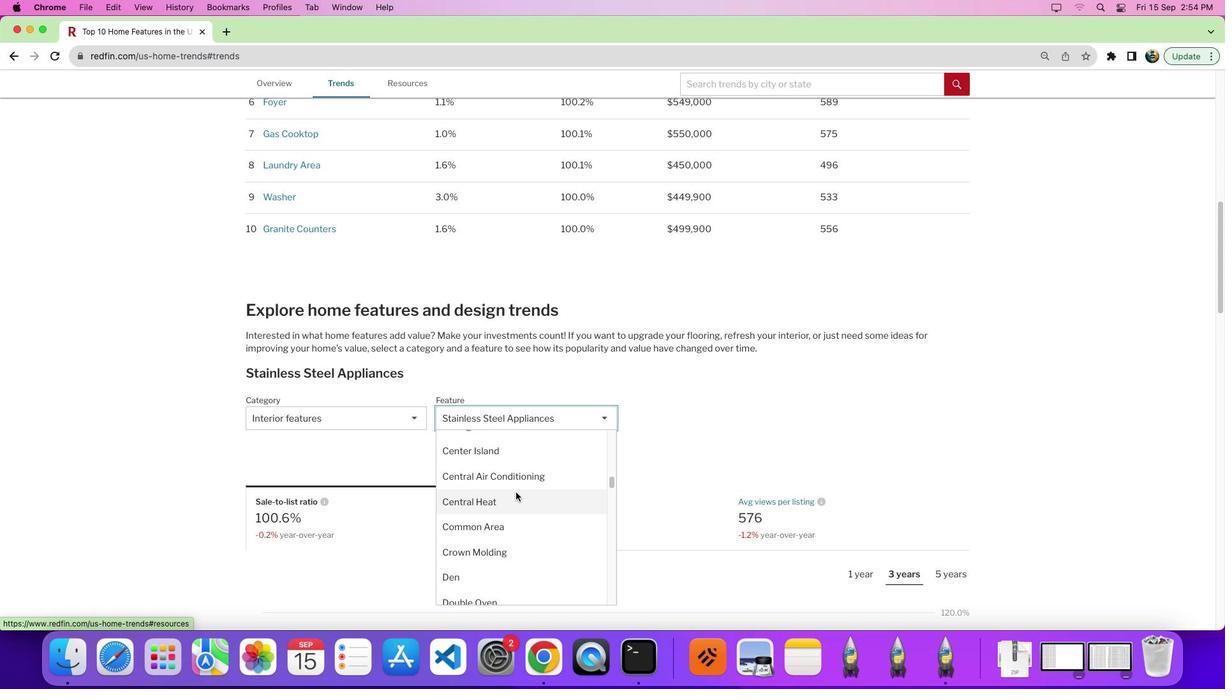 
Action: Mouse moved to (503, 505)
Screenshot: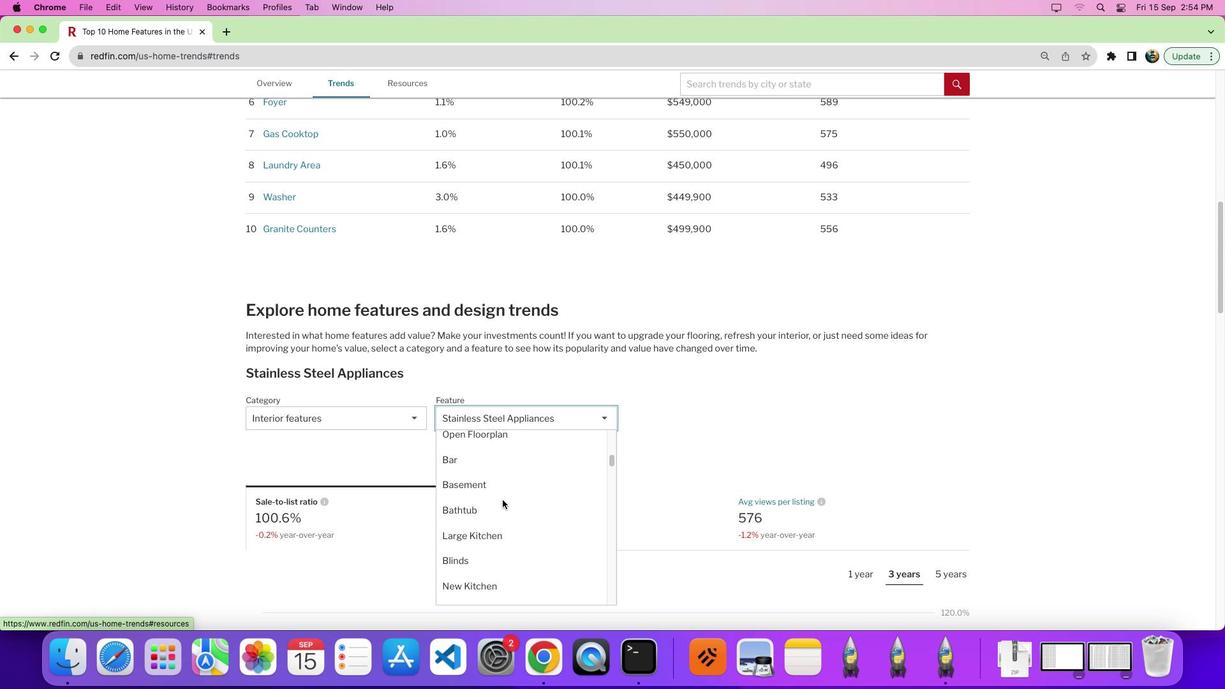 
Action: Mouse scrolled (503, 505) with delta (3, 3)
Screenshot: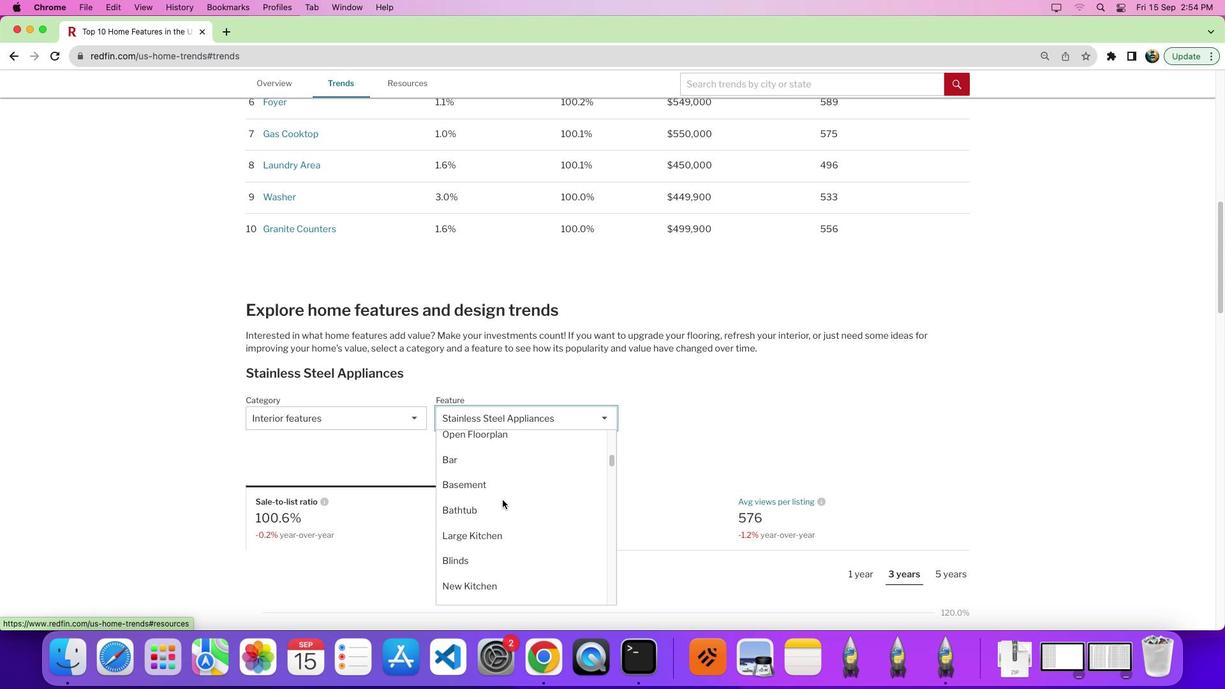 
Action: Mouse scrolled (503, 505) with delta (3, 3)
Screenshot: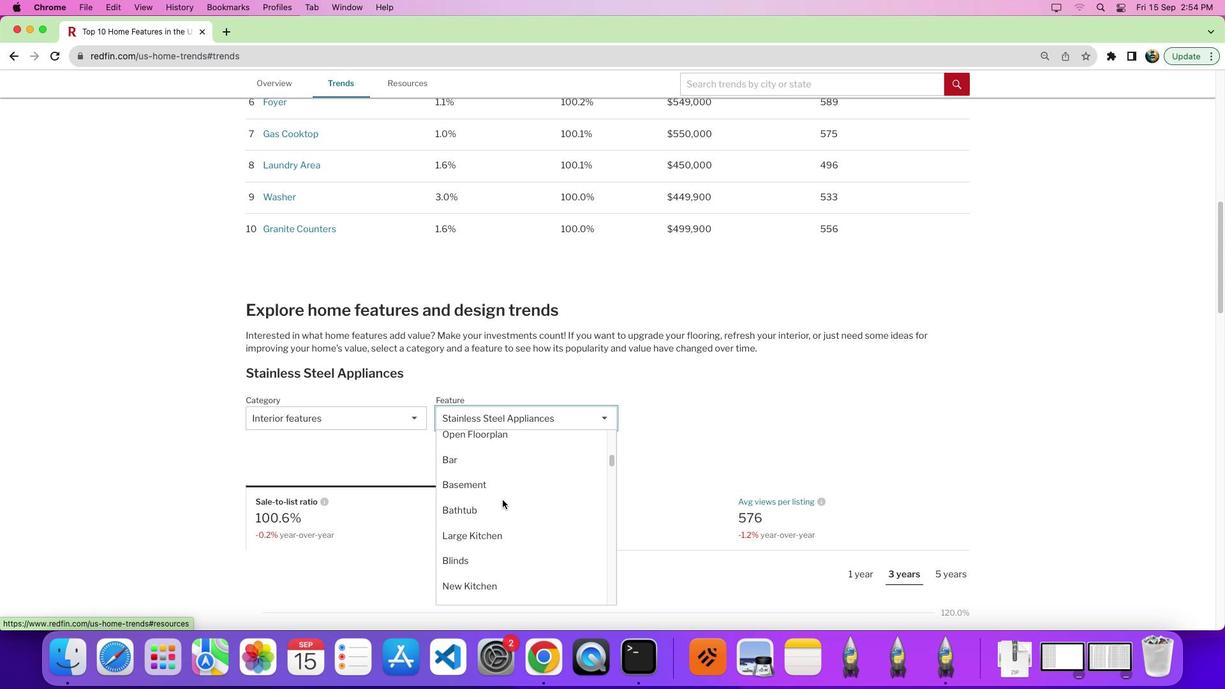 
Action: Mouse scrolled (503, 505) with delta (3, 8)
Screenshot: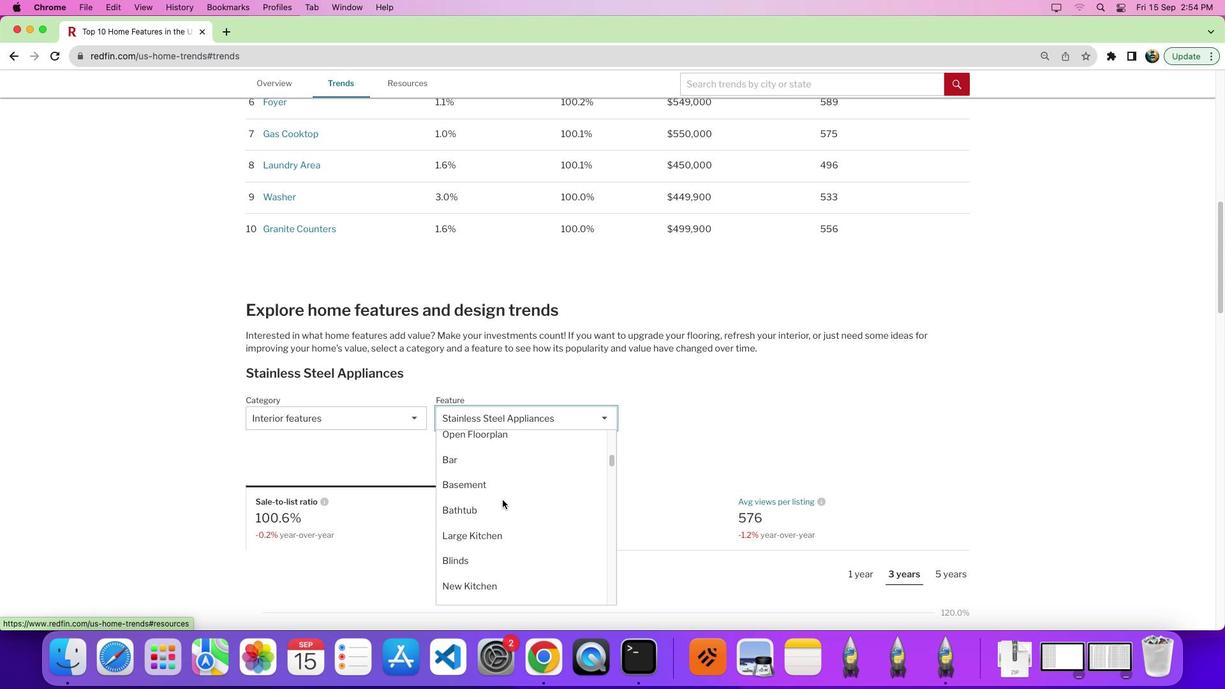 
Action: Mouse moved to (495, 449)
Screenshot: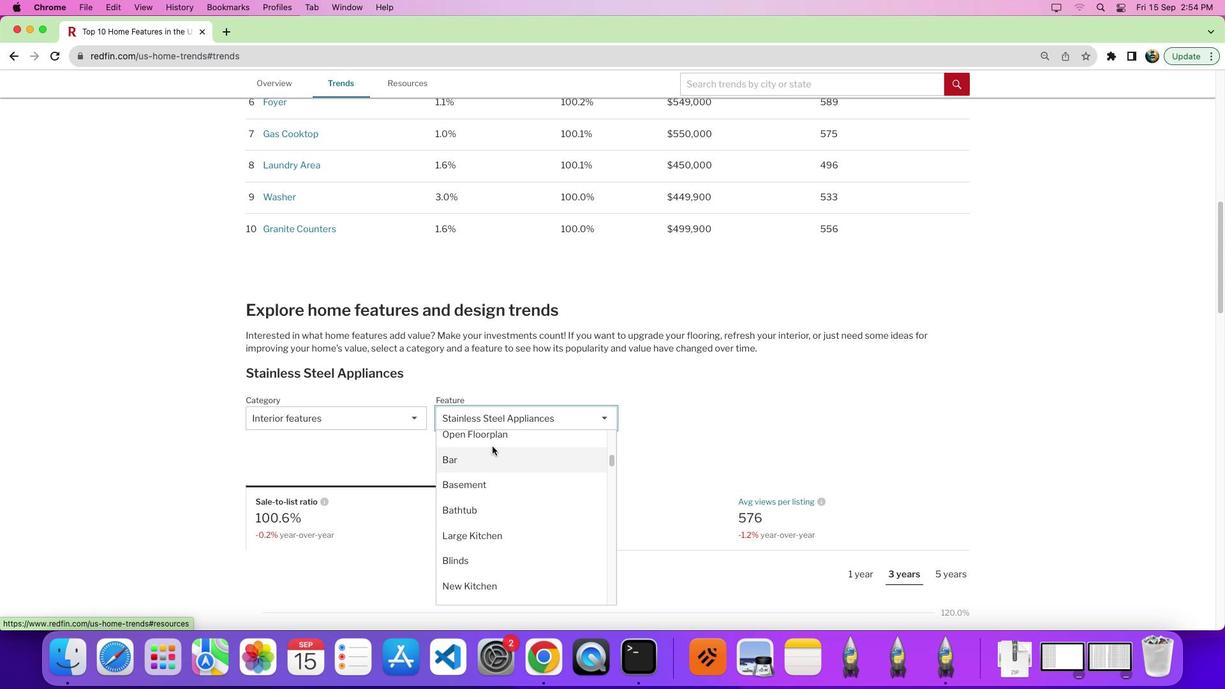 
Action: Mouse pressed left at (495, 449)
Screenshot: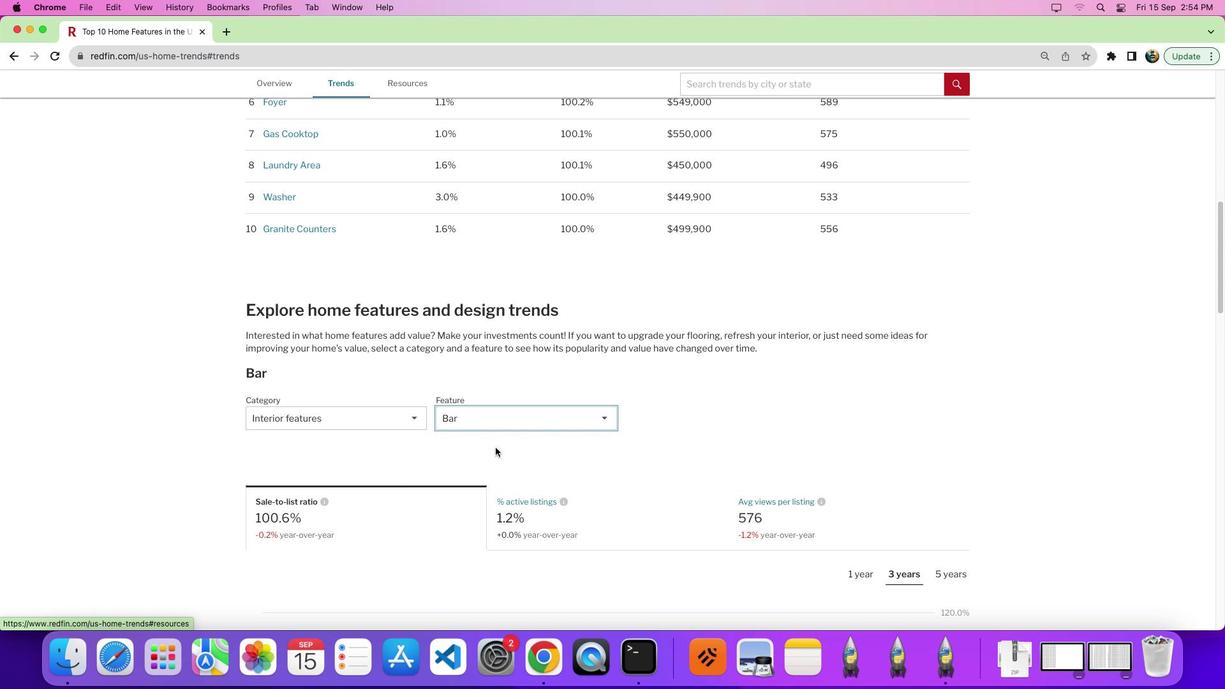 
Action: Mouse moved to (885, 425)
Screenshot: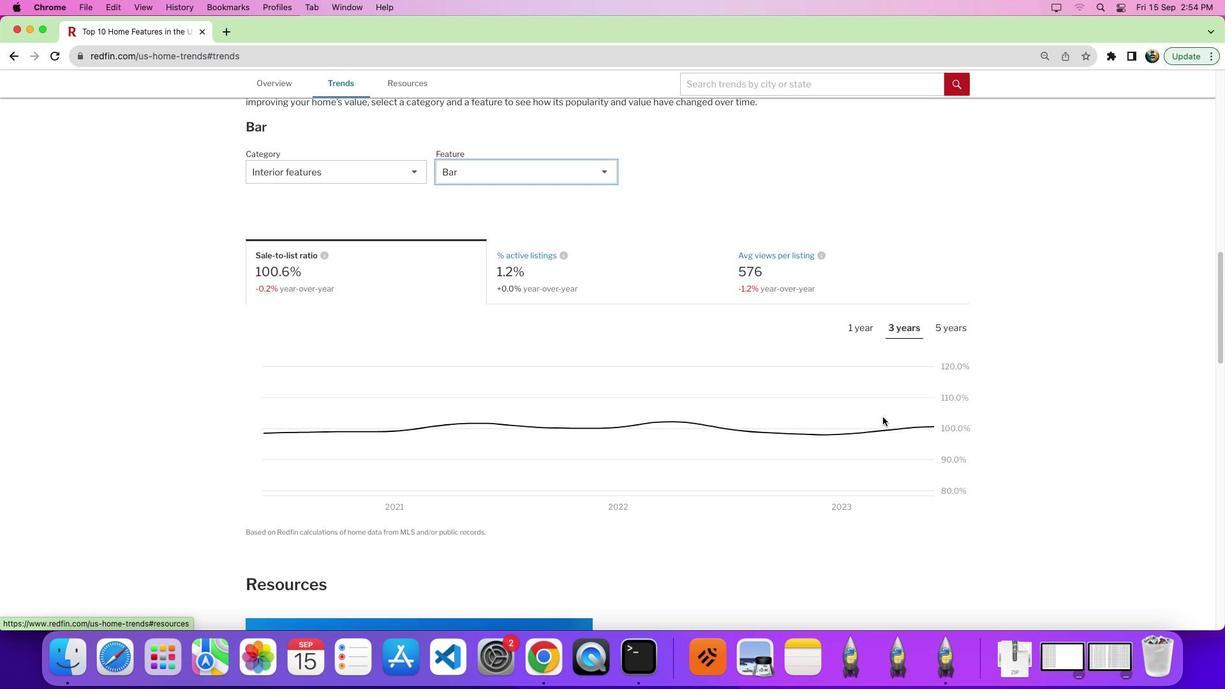 
Action: Mouse scrolled (885, 425) with delta (3, 2)
Screenshot: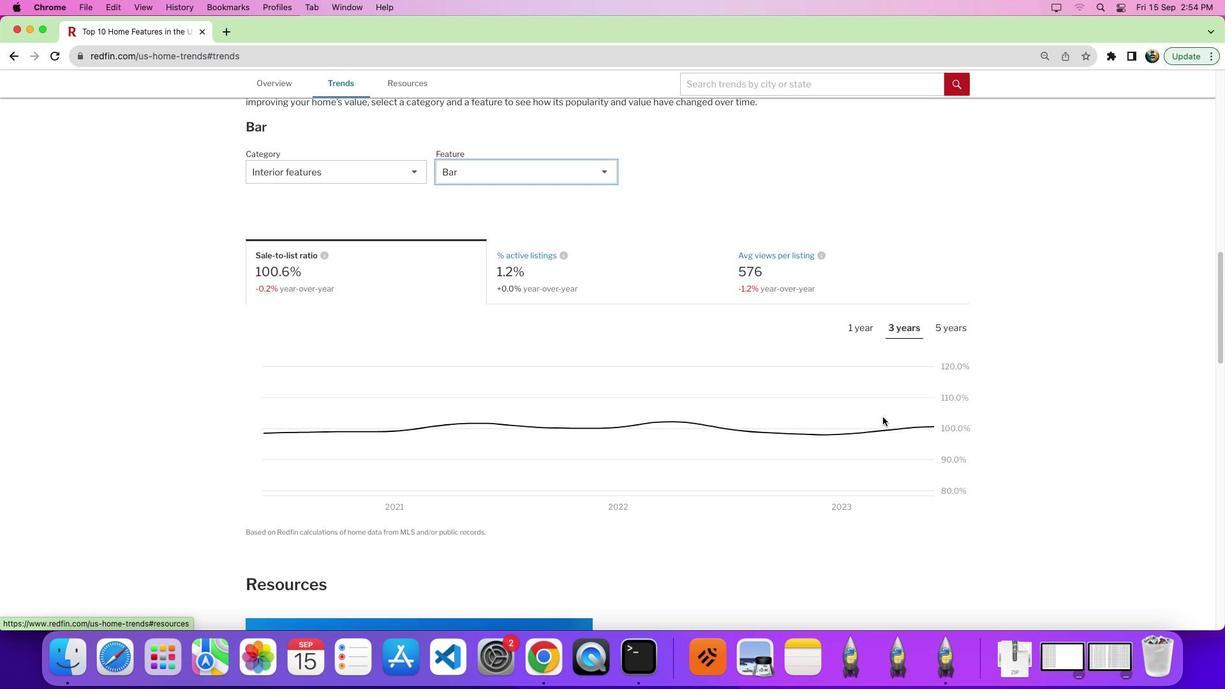 
Action: Mouse moved to (886, 423)
Screenshot: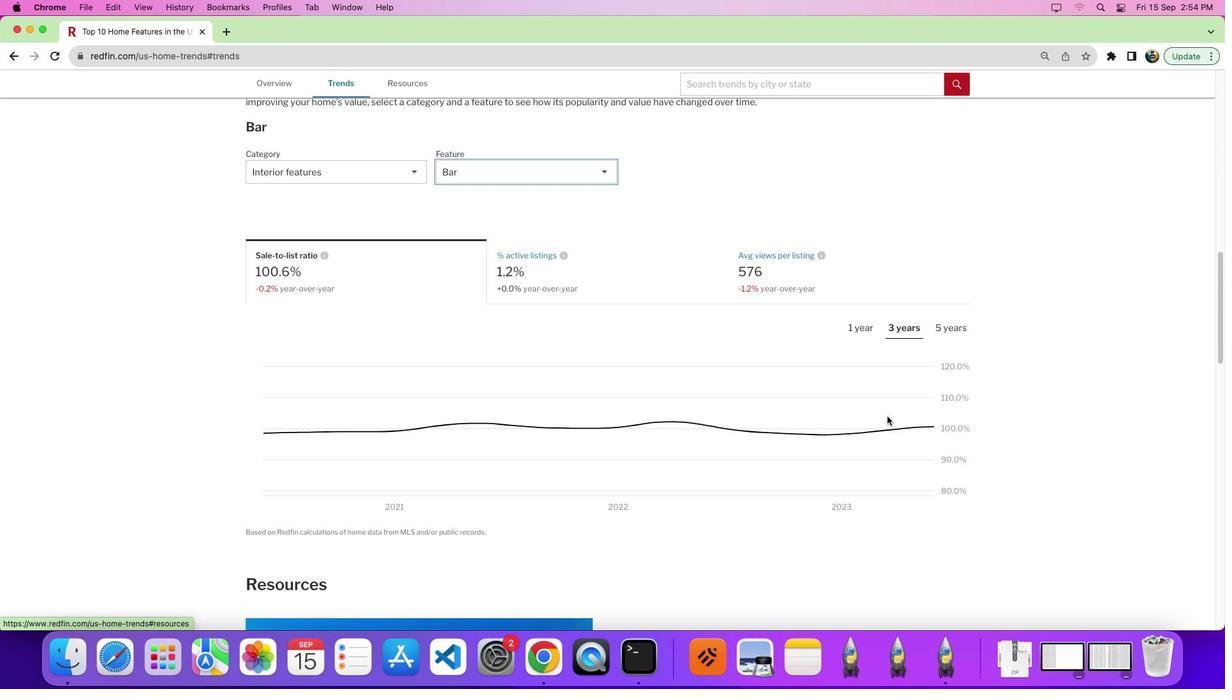 
Action: Mouse scrolled (886, 423) with delta (3, 2)
Screenshot: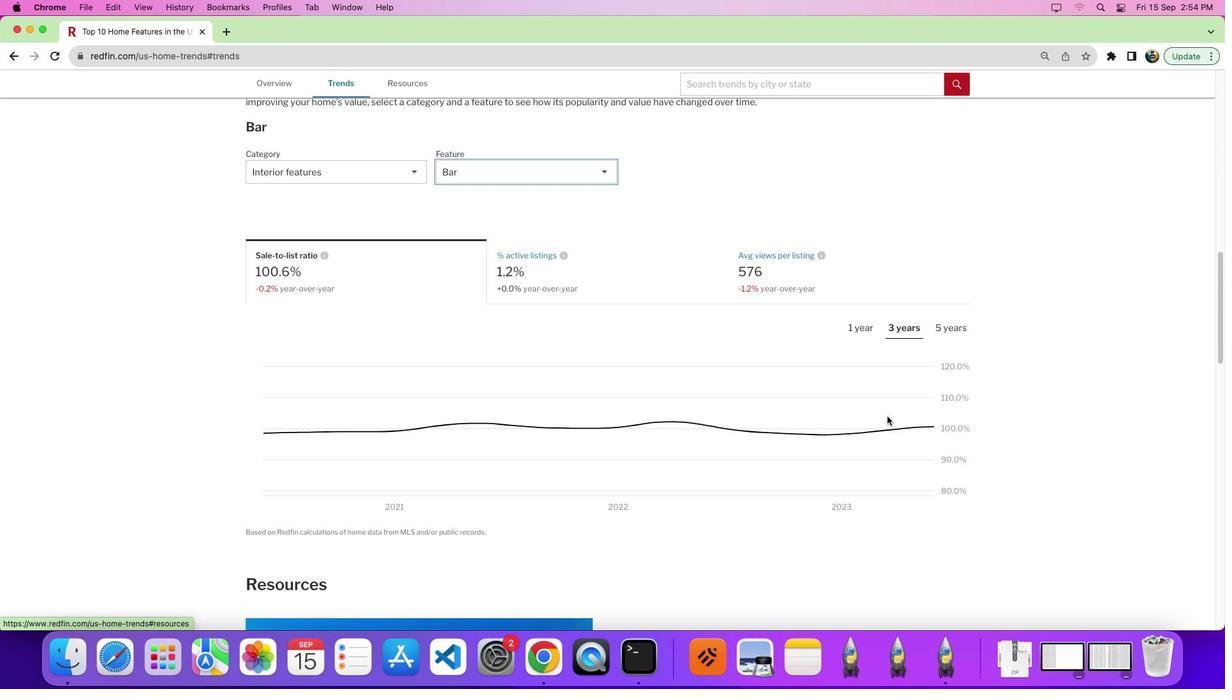 
Action: Mouse moved to (886, 420)
Screenshot: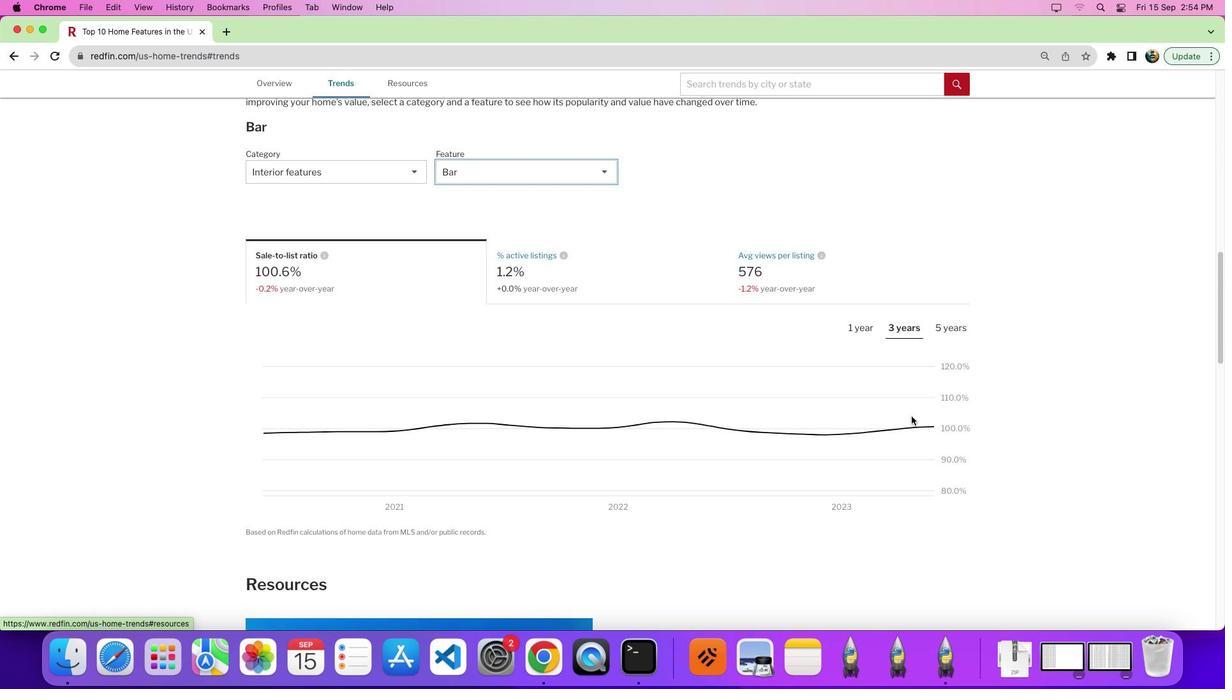 
Action: Mouse scrolled (886, 420) with delta (3, 0)
Screenshot: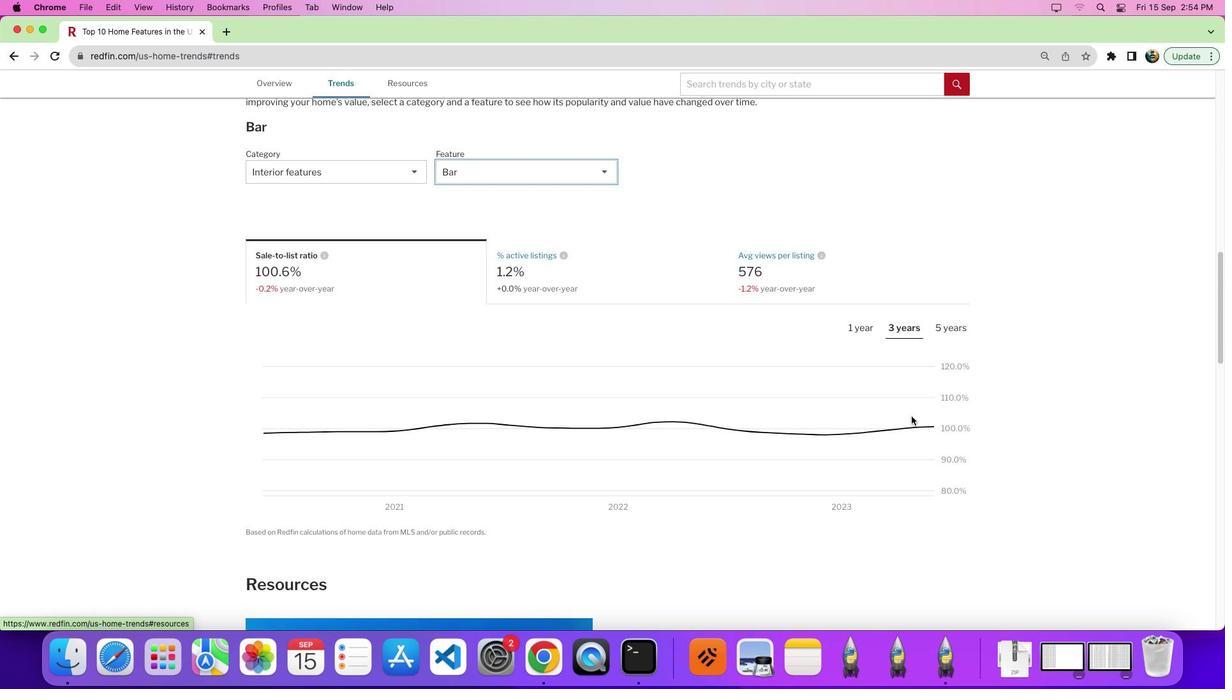 
Action: Mouse moved to (950, 329)
Screenshot: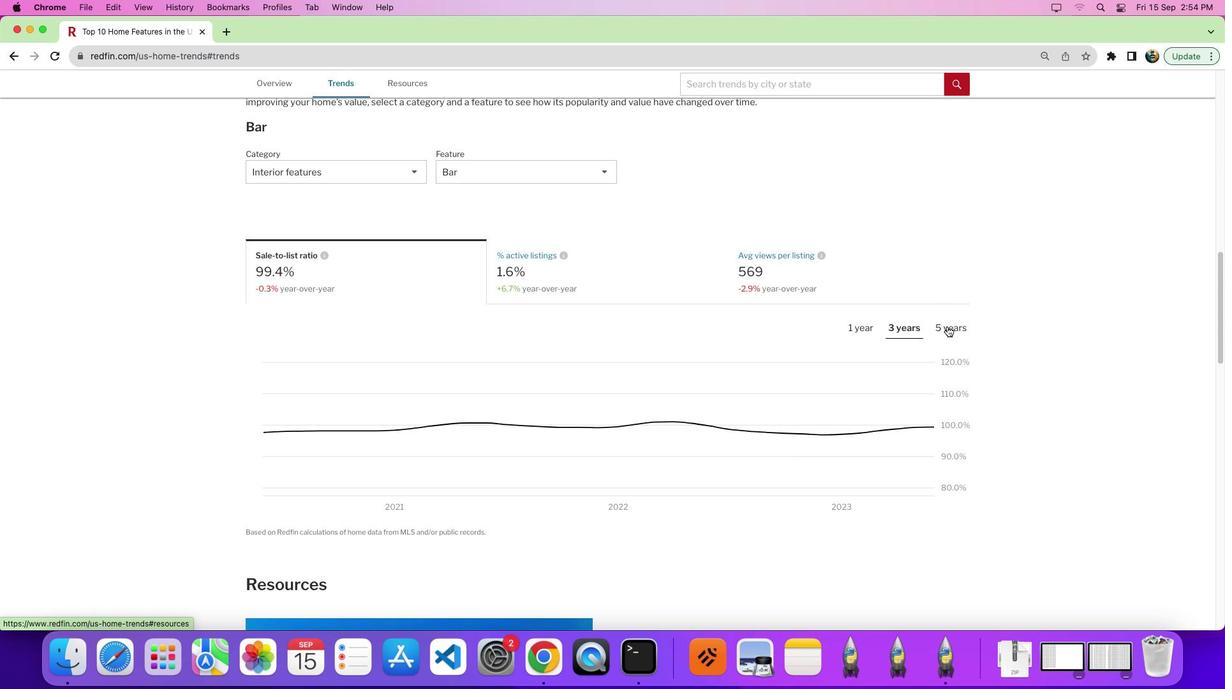 
Action: Mouse pressed left at (950, 329)
Screenshot: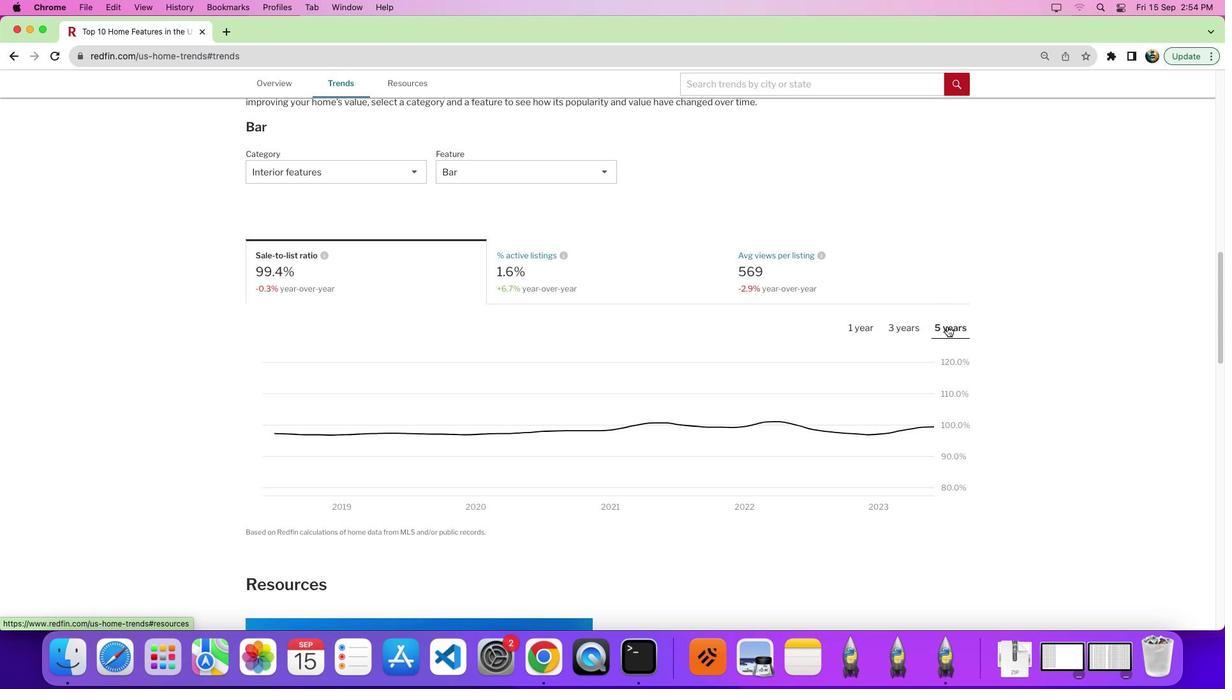 
Action: Mouse moved to (973, 326)
Screenshot: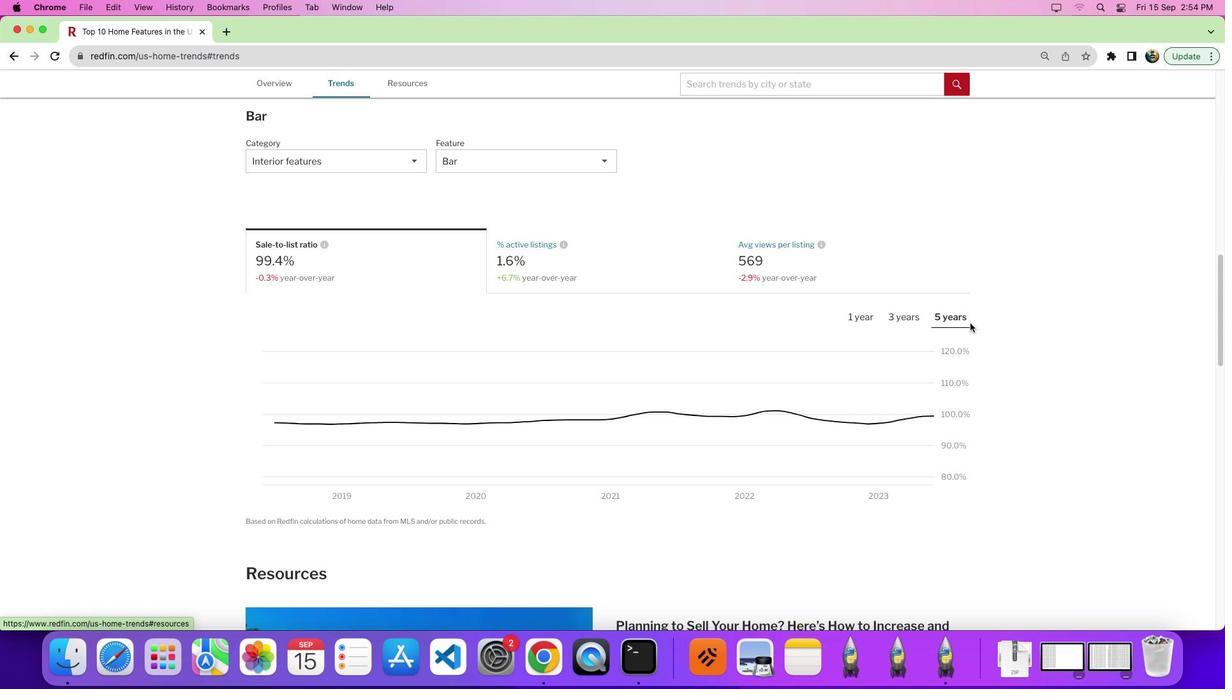 
Action: Mouse scrolled (973, 326) with delta (3, 2)
Screenshot: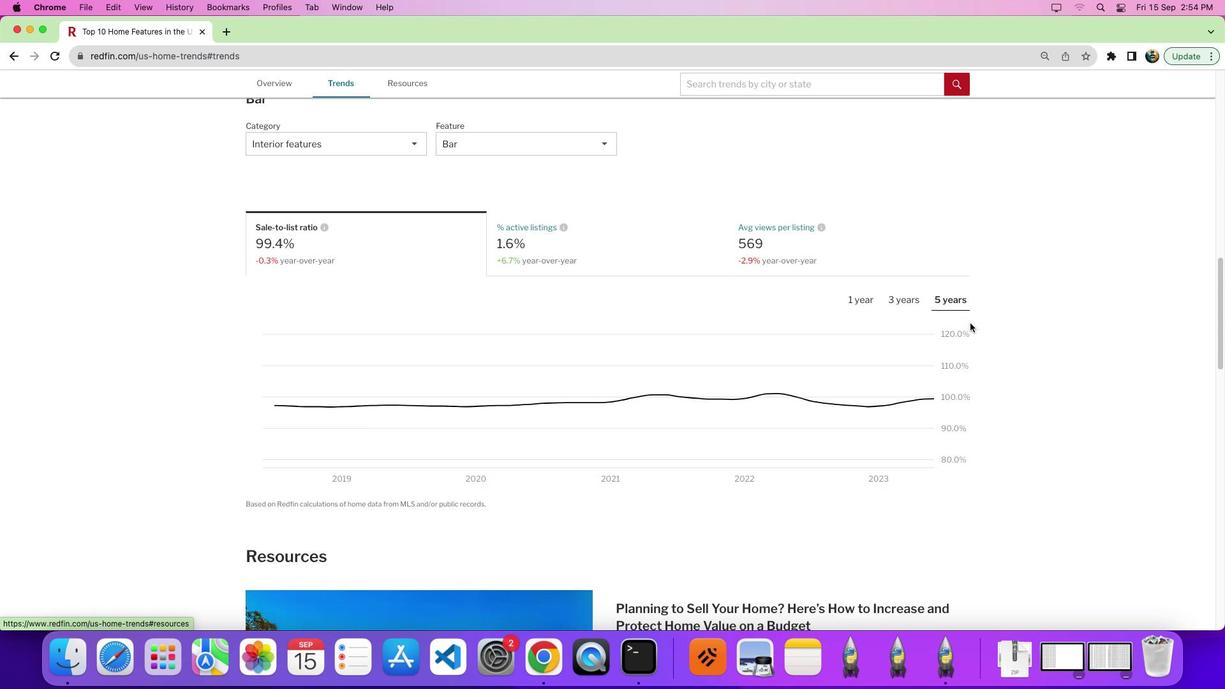 
Action: Mouse scrolled (973, 326) with delta (3, 2)
Screenshot: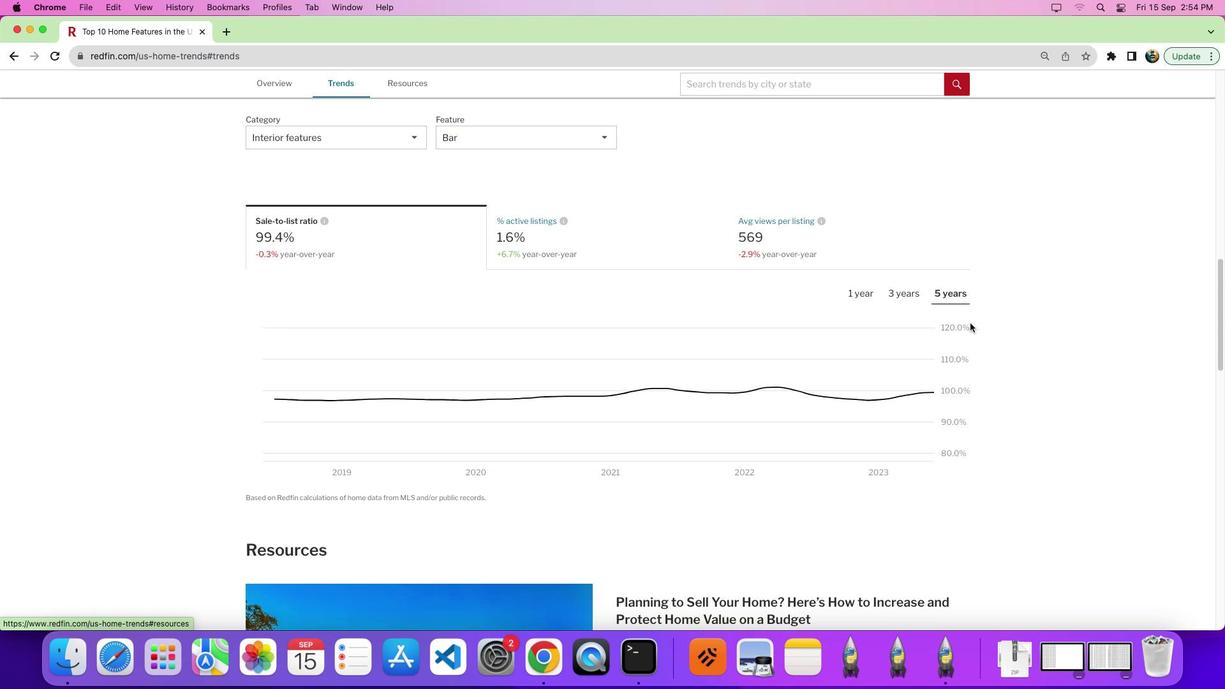 
Action: Mouse moved to (977, 326)
Screenshot: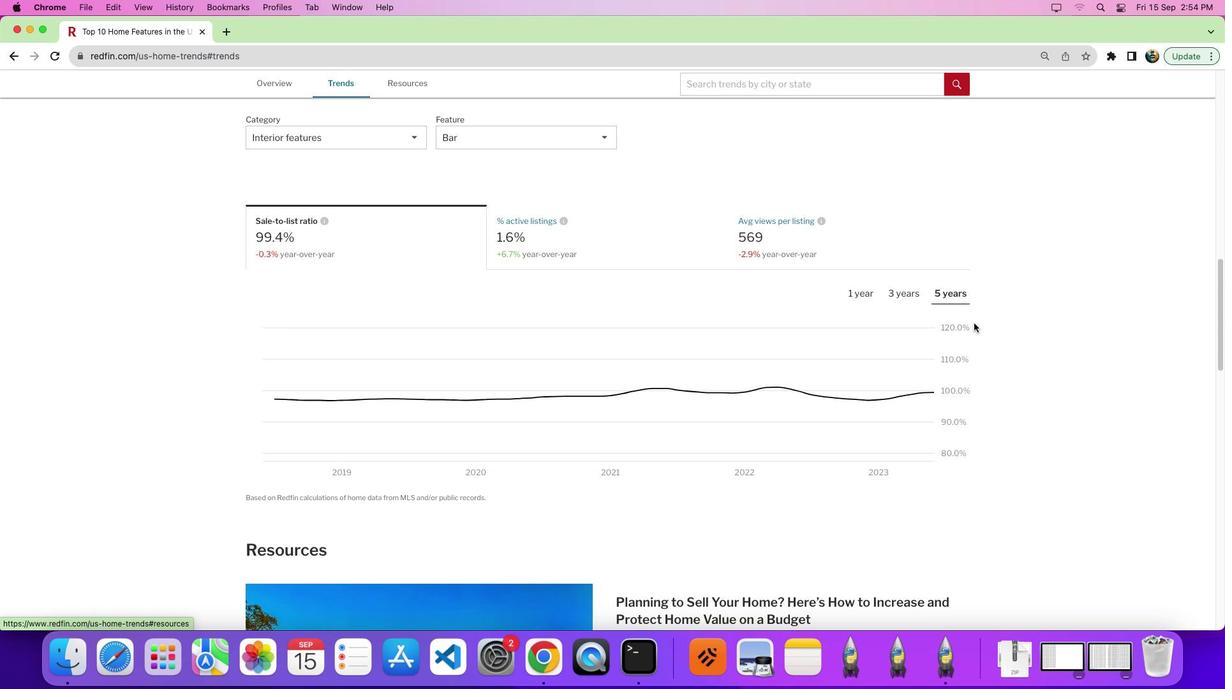 
